 Task: In the Page Aeroplanenewproject.pptxinsert a new slide 'blank'insert the shape ' merge'edit the shape with  end pointsselect the shape, press ctrl and drag the shape to make another copy of the shape, with the color 'yellow'select the both shapes and allign the shapes to centerselect the both shapes and rotate the shapes to left 90
Action: Mouse moved to (42, 107)
Screenshot: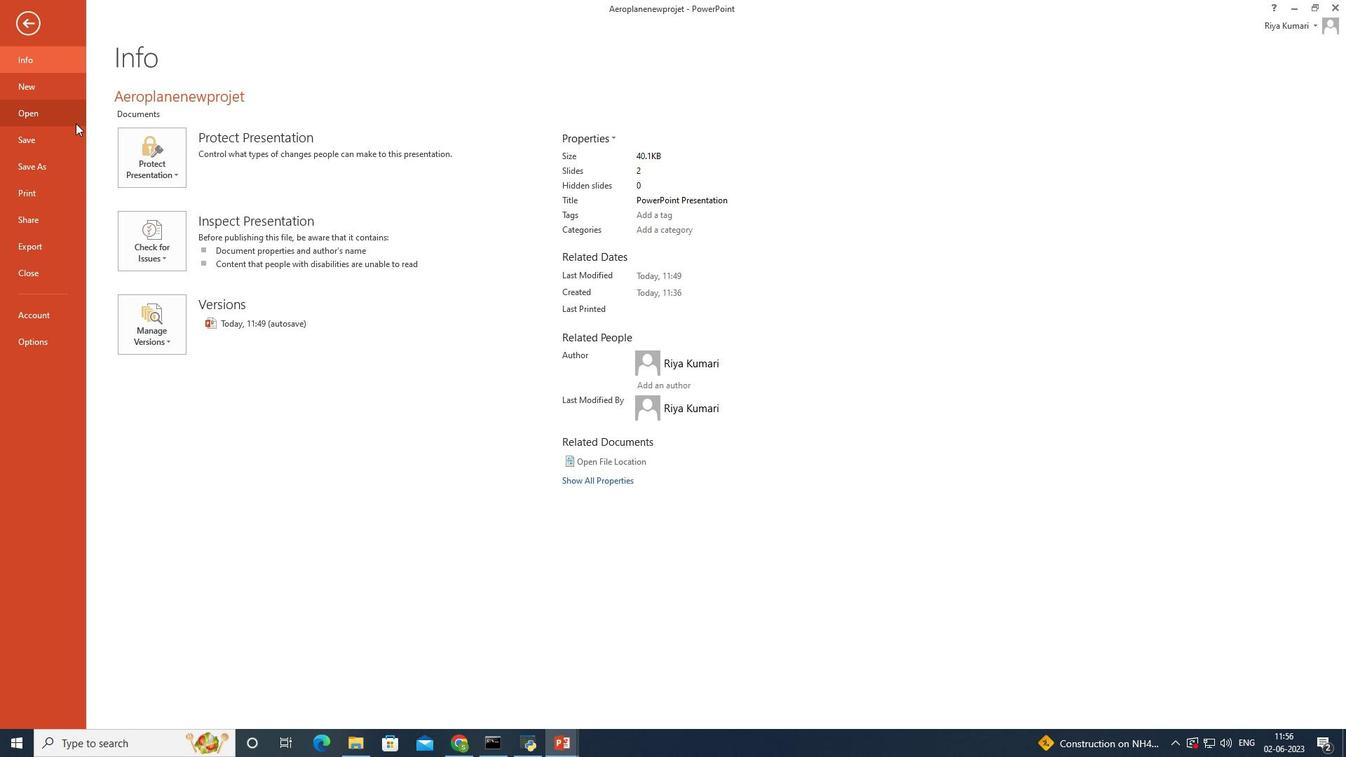 
Action: Mouse pressed left at (42, 107)
Screenshot: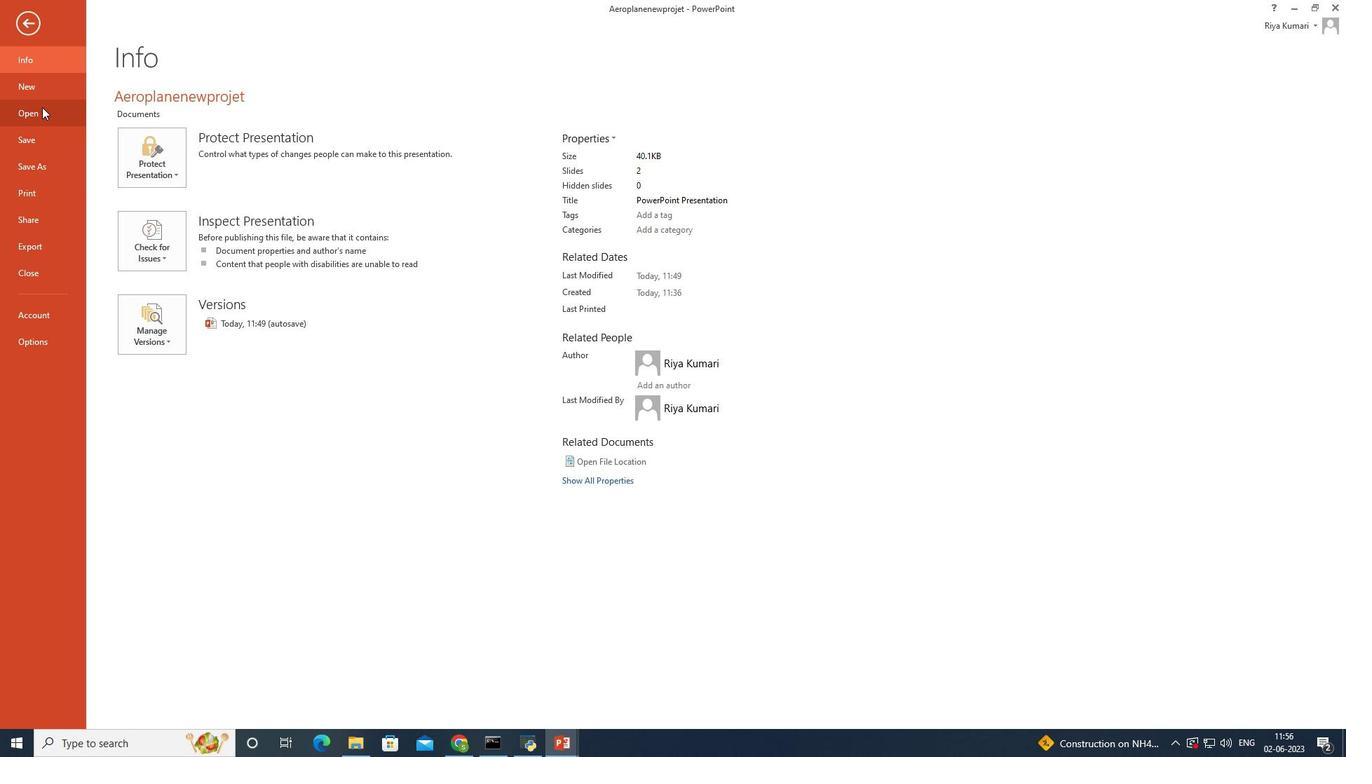 
Action: Mouse moved to (428, 133)
Screenshot: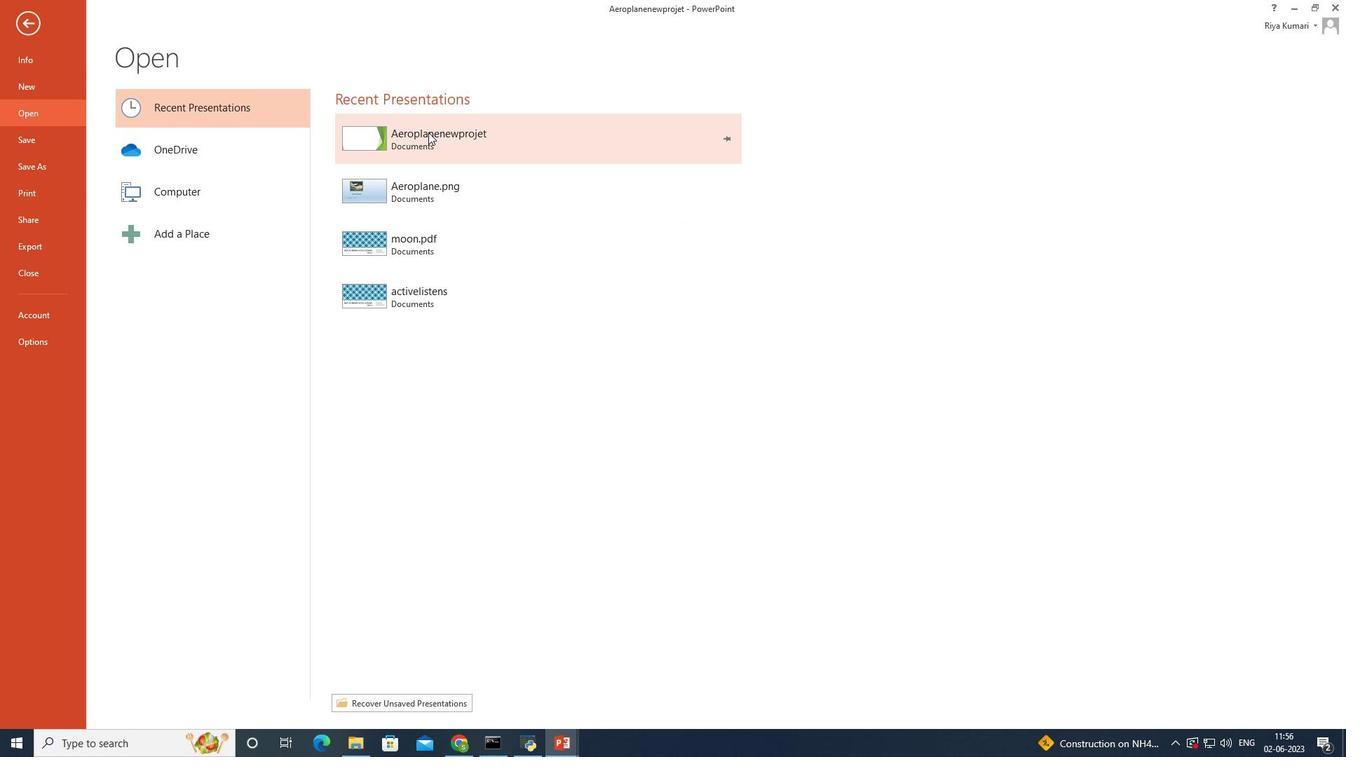 
Action: Mouse pressed left at (428, 133)
Screenshot: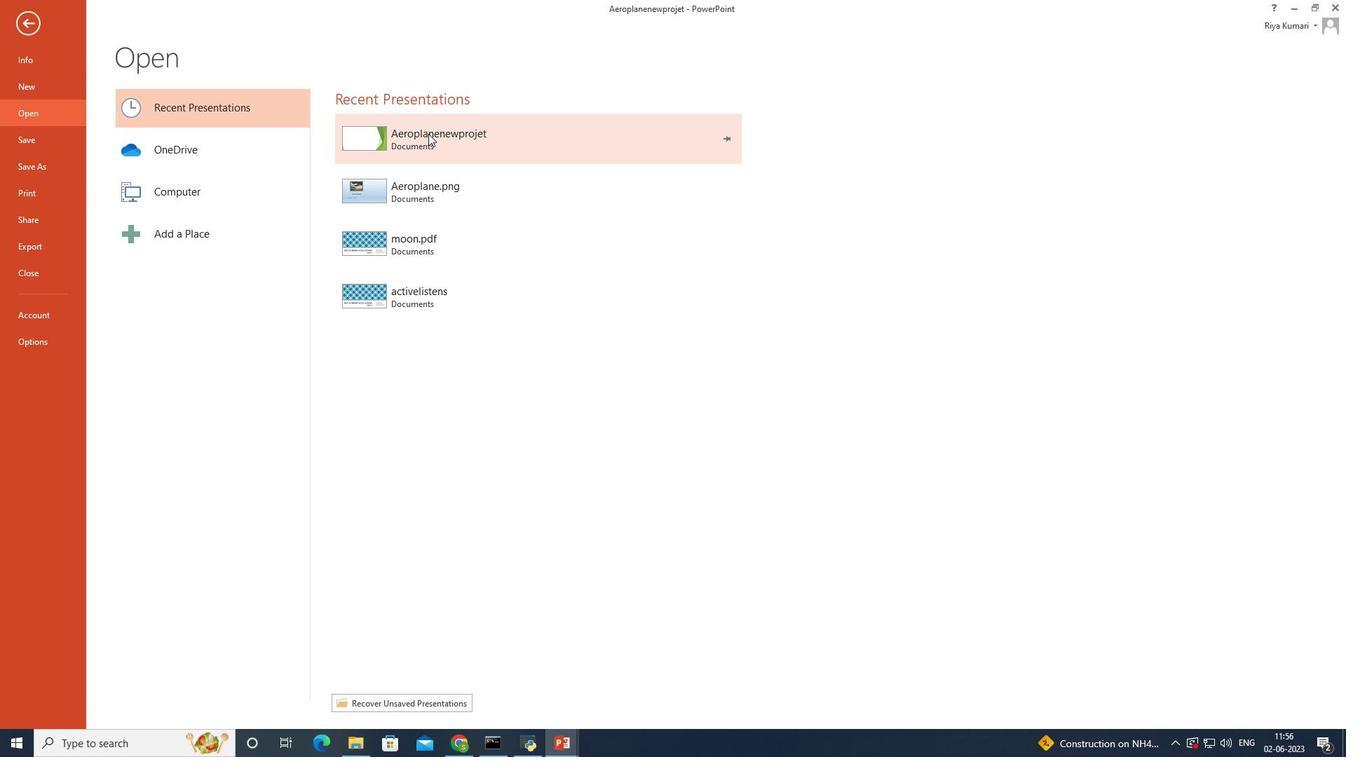 
Action: Mouse moved to (122, 72)
Screenshot: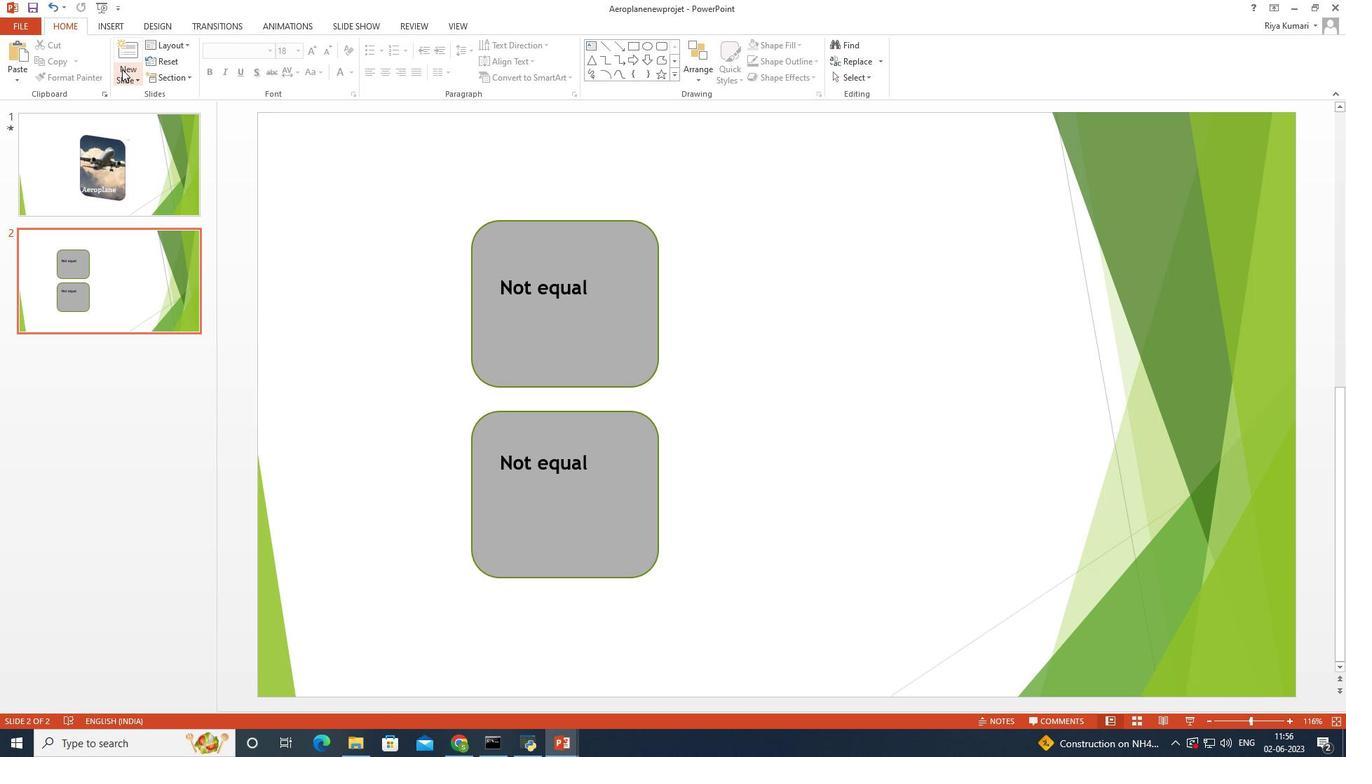 
Action: Mouse pressed left at (122, 72)
Screenshot: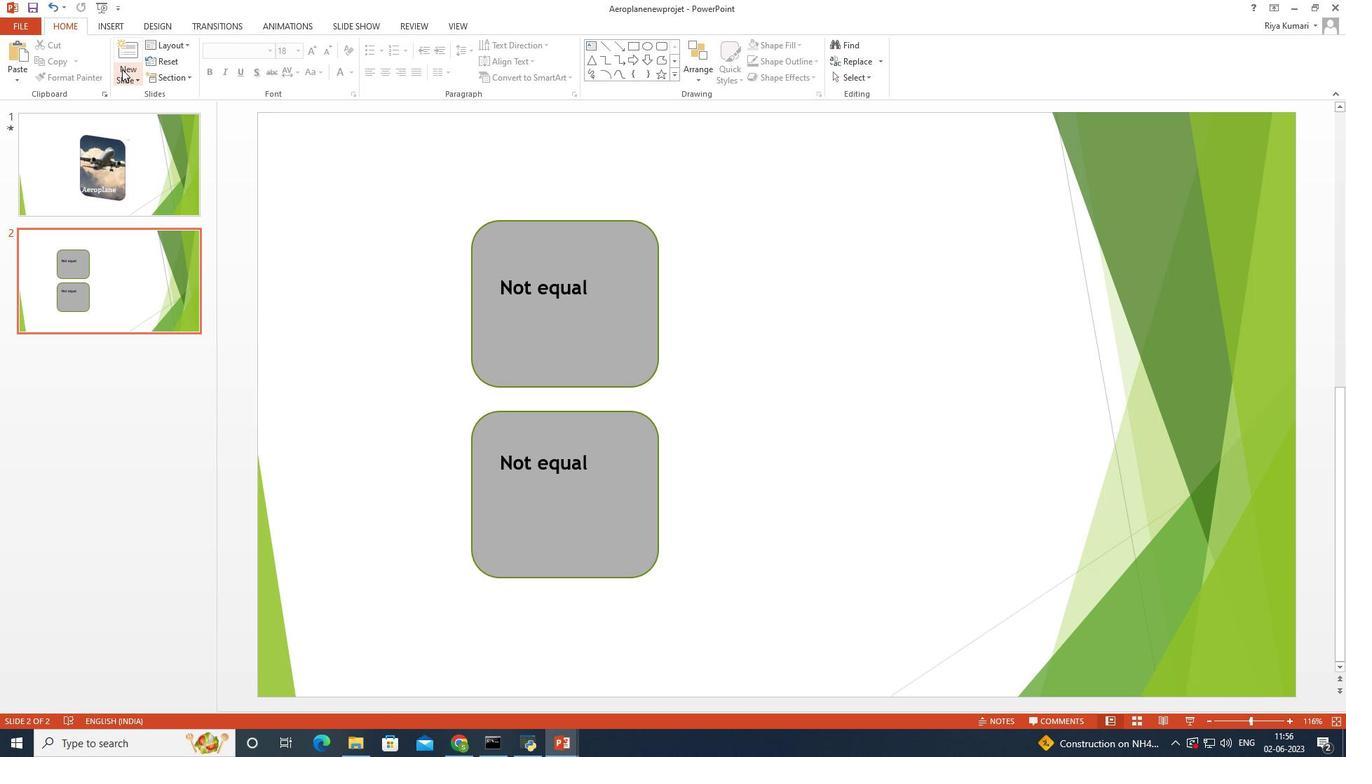 
Action: Mouse moved to (155, 261)
Screenshot: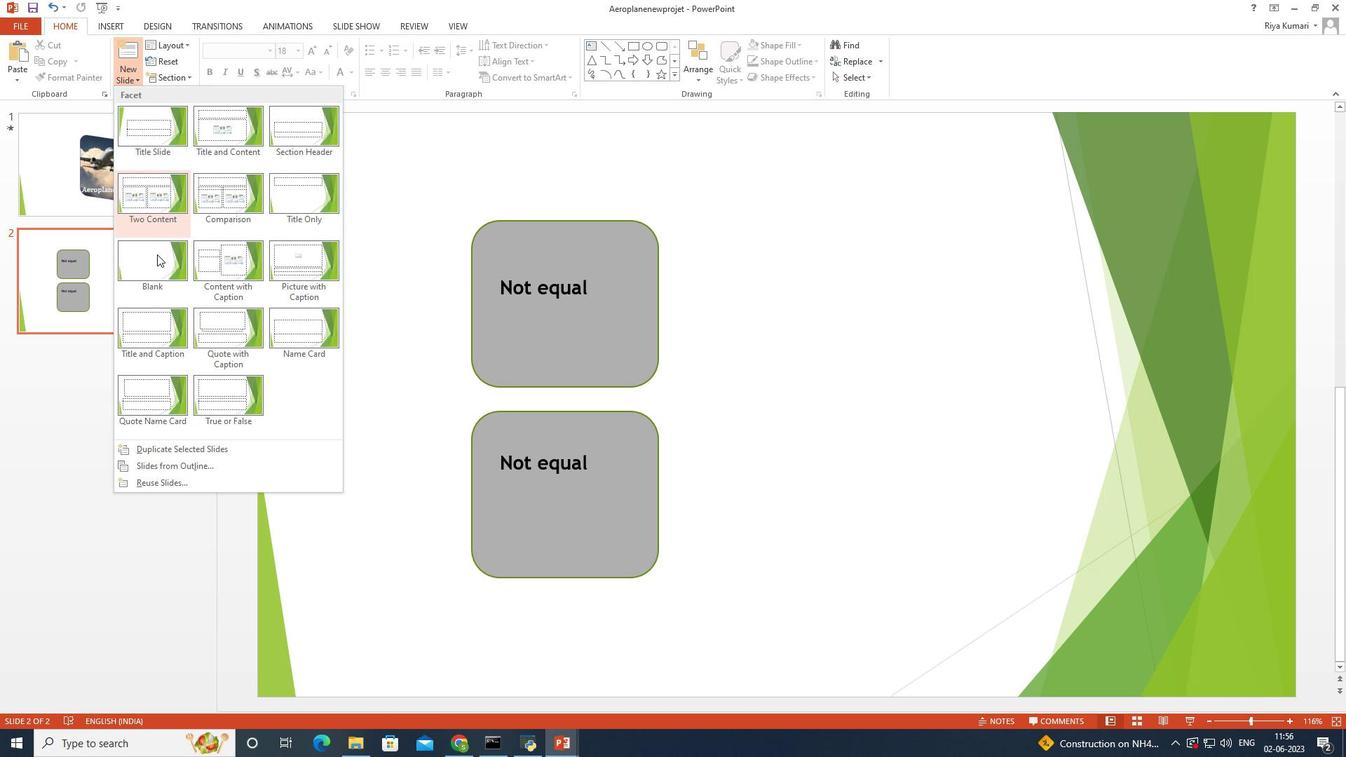 
Action: Mouse pressed left at (155, 261)
Screenshot: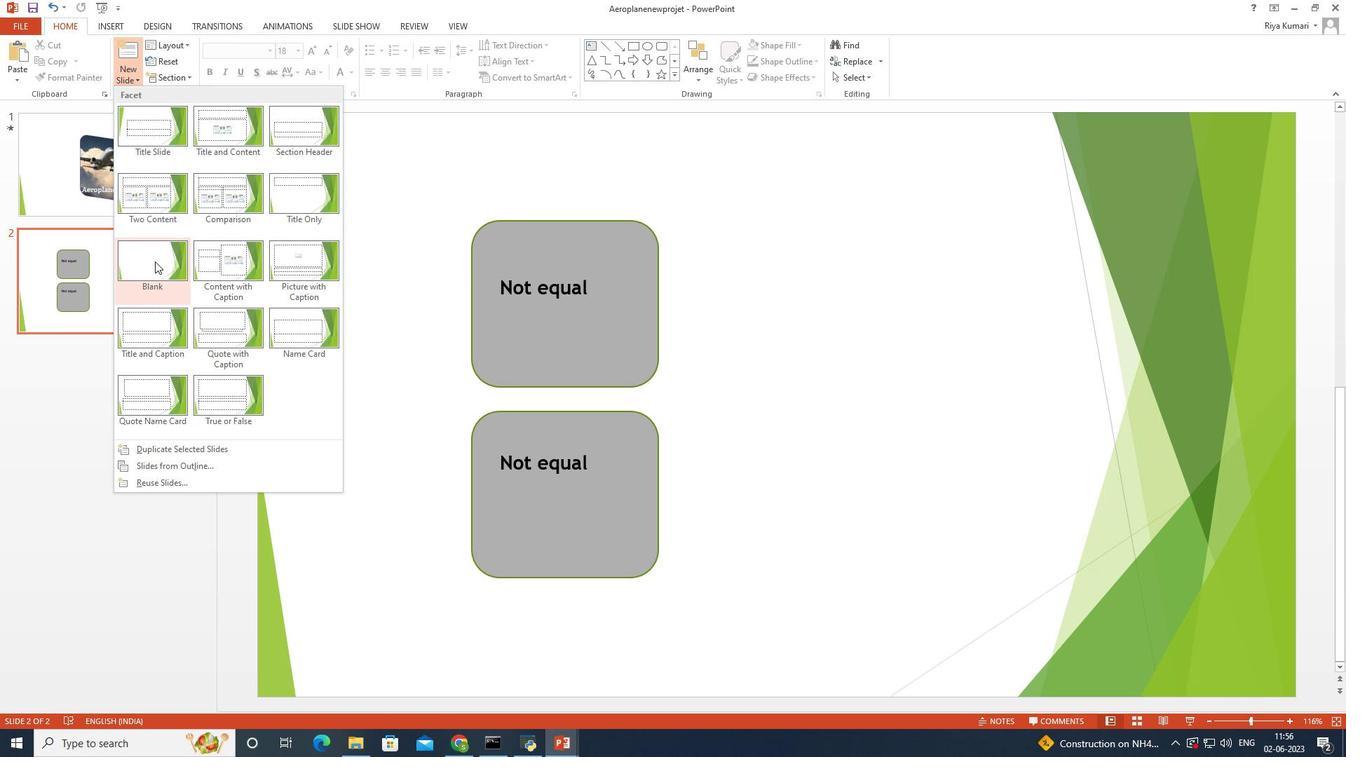 
Action: Mouse moved to (673, 77)
Screenshot: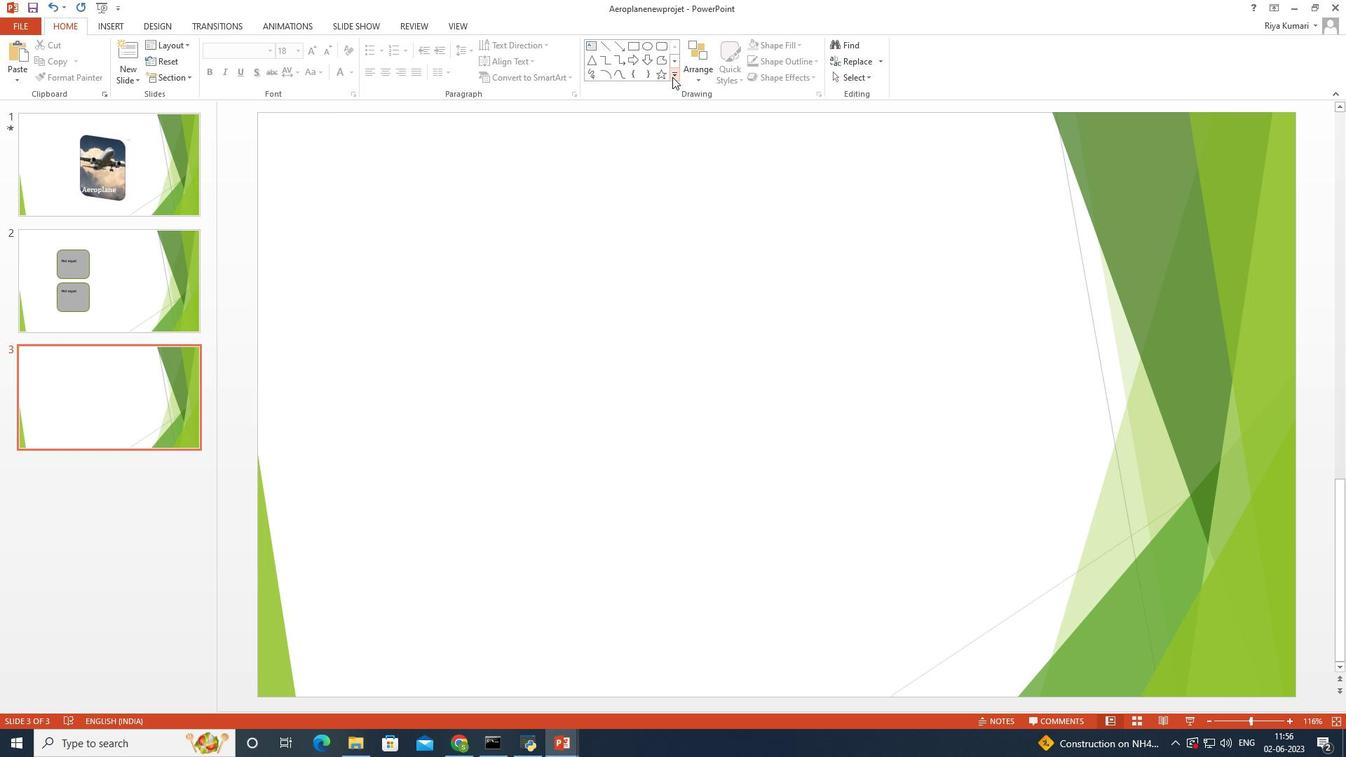 
Action: Mouse pressed left at (673, 77)
Screenshot: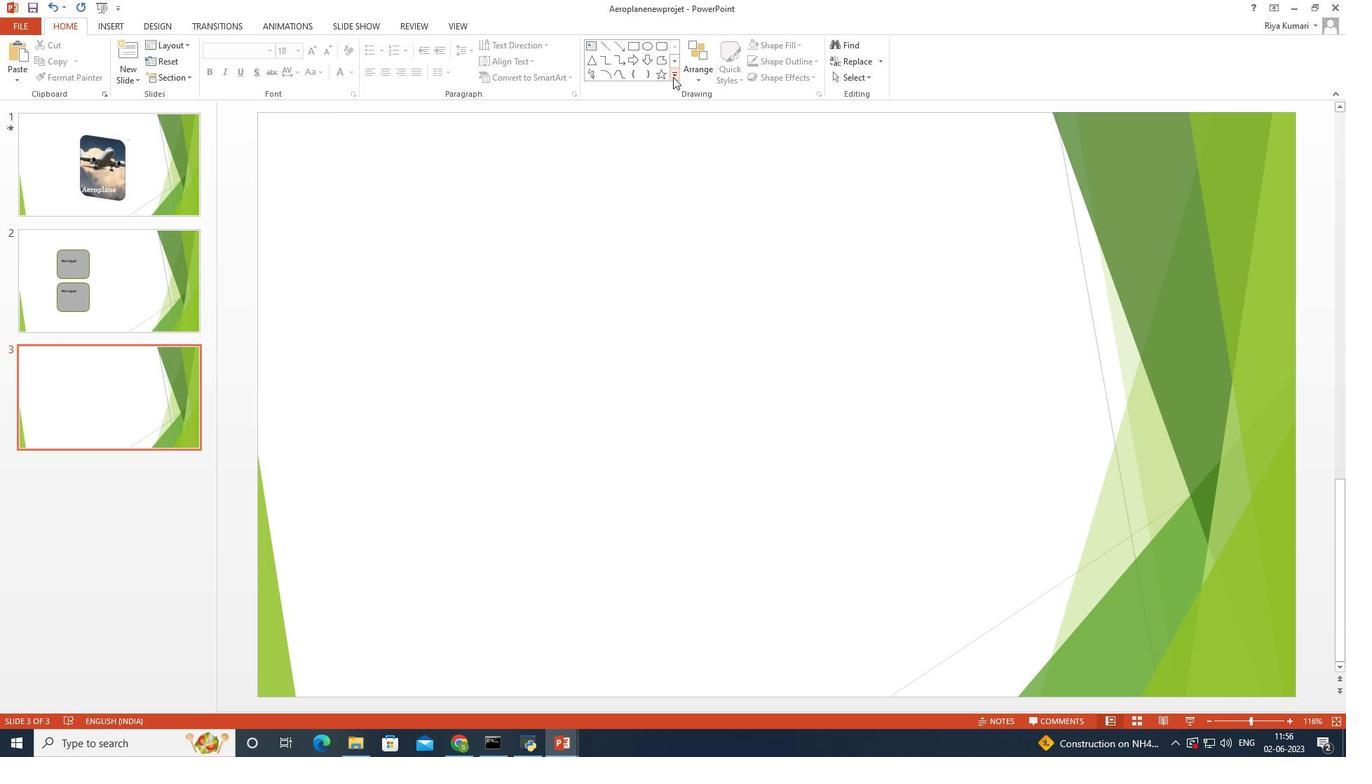 
Action: Mouse moved to (590, 196)
Screenshot: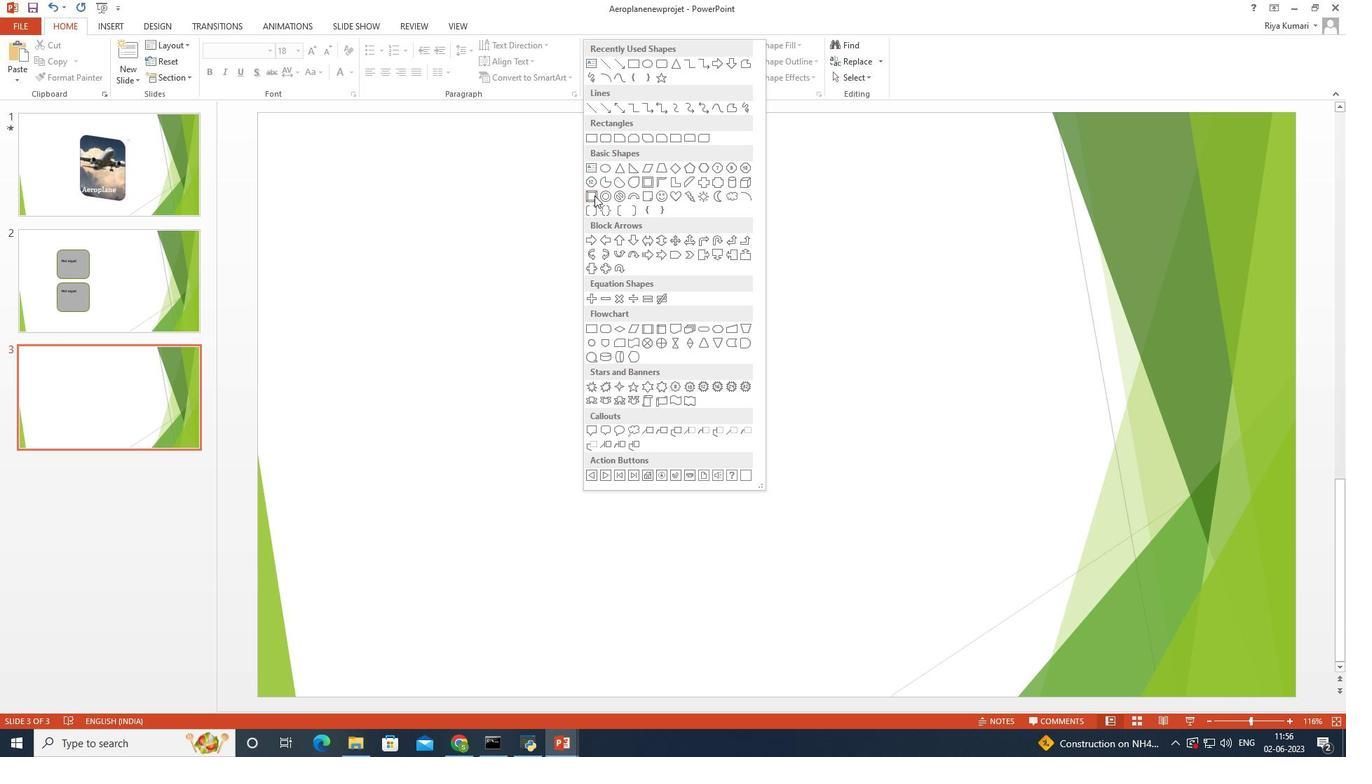 
Action: Mouse pressed left at (590, 196)
Screenshot: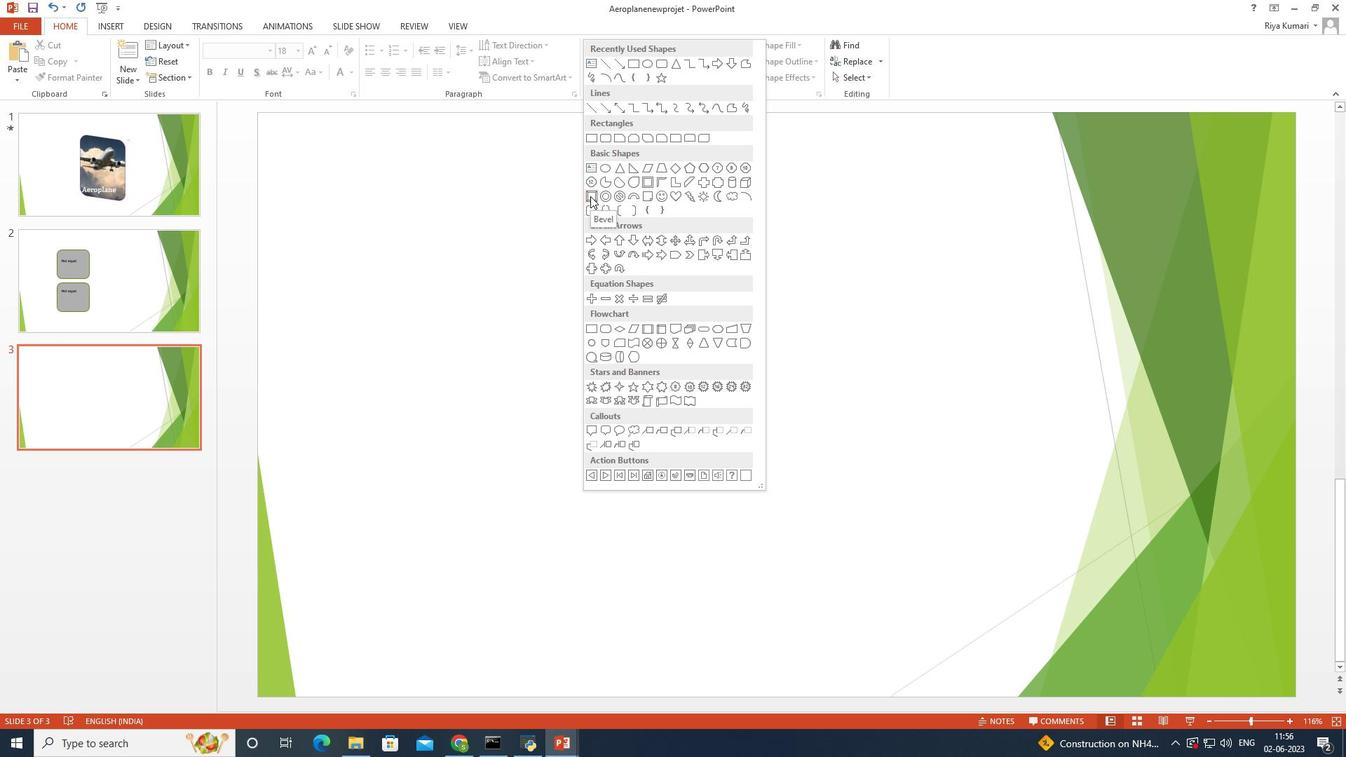 
Action: Mouse moved to (506, 199)
Screenshot: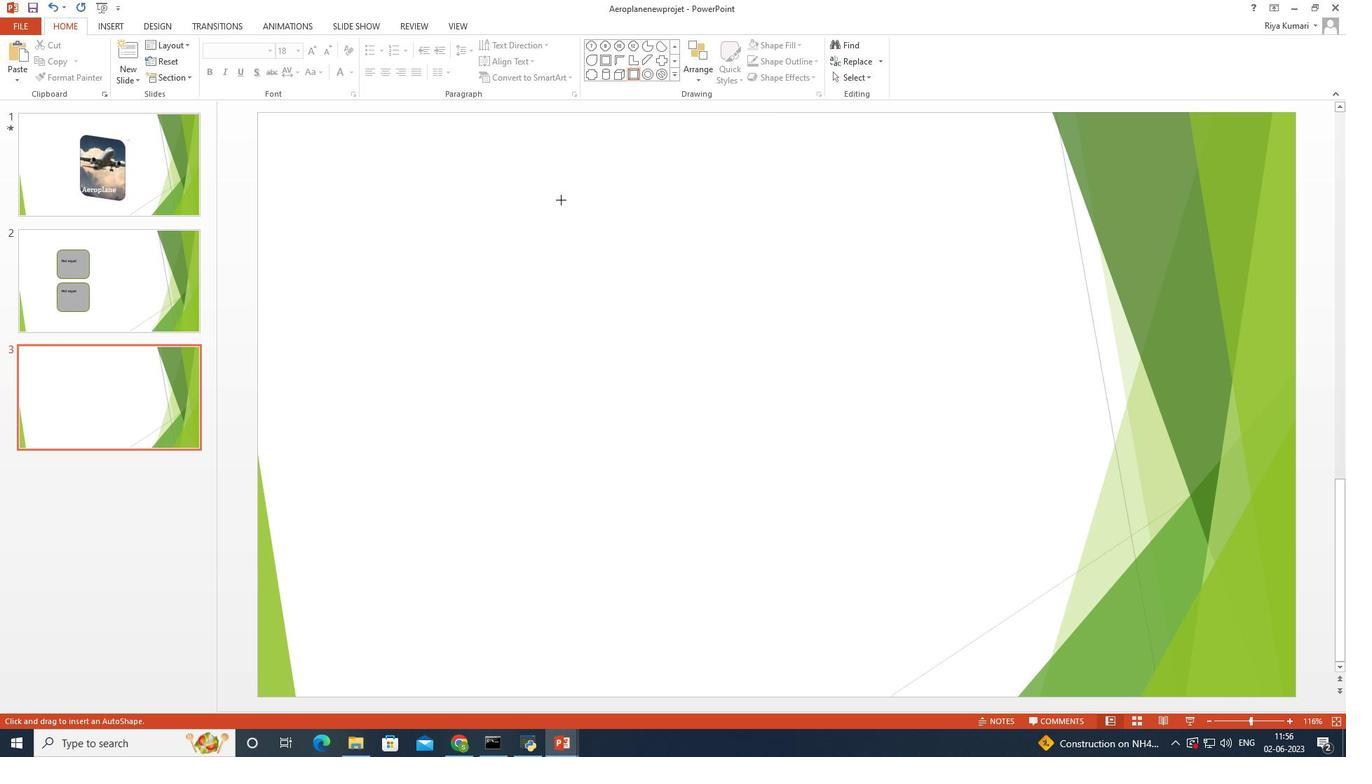 
Action: Mouse pressed left at (506, 199)
Screenshot: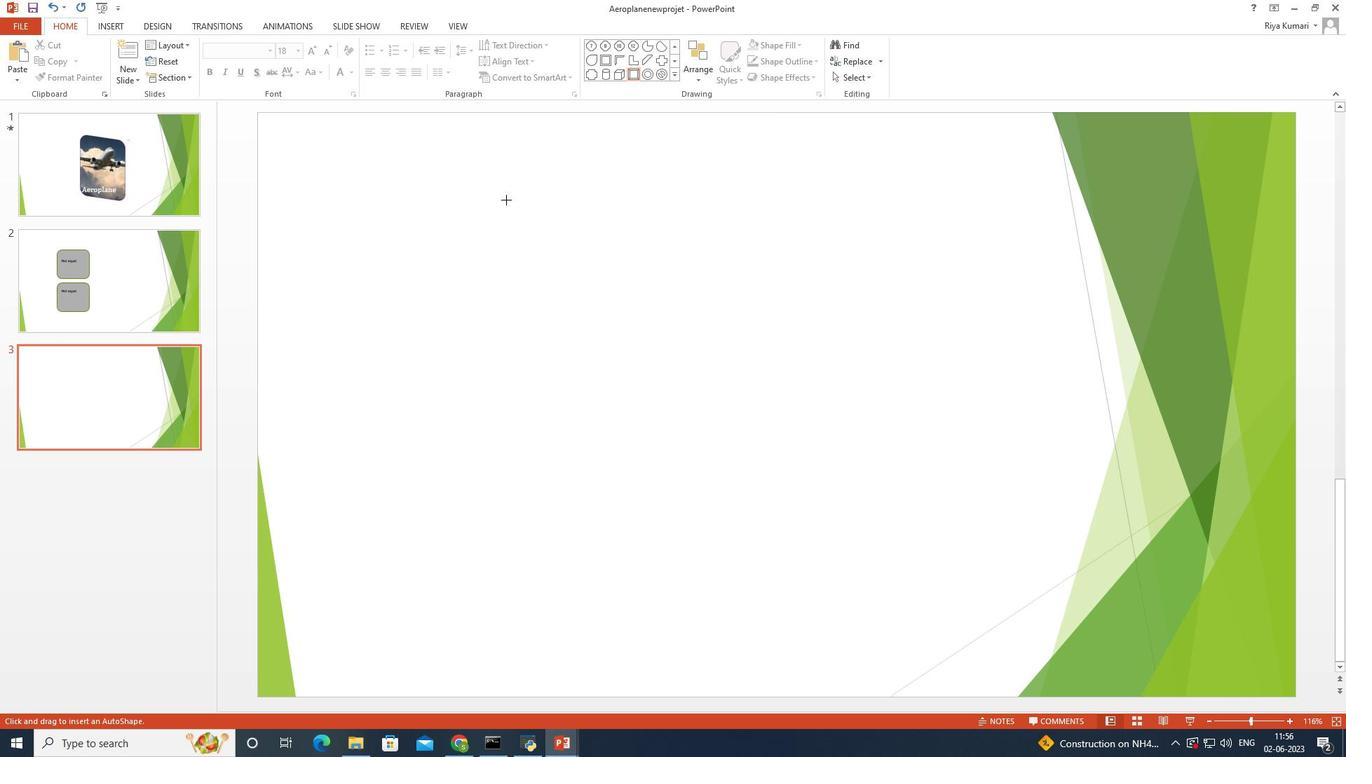 
Action: Mouse moved to (696, 379)
Screenshot: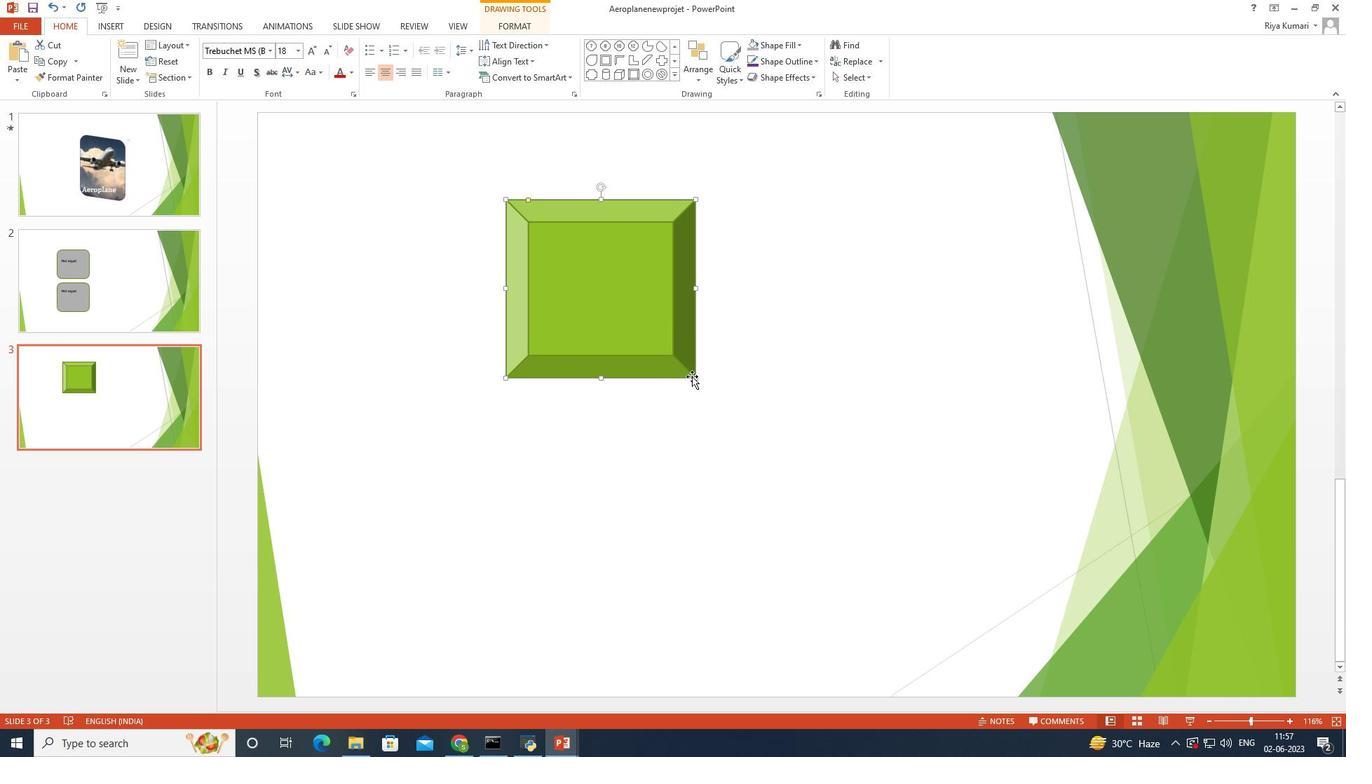 
Action: Mouse pressed left at (696, 379)
Screenshot: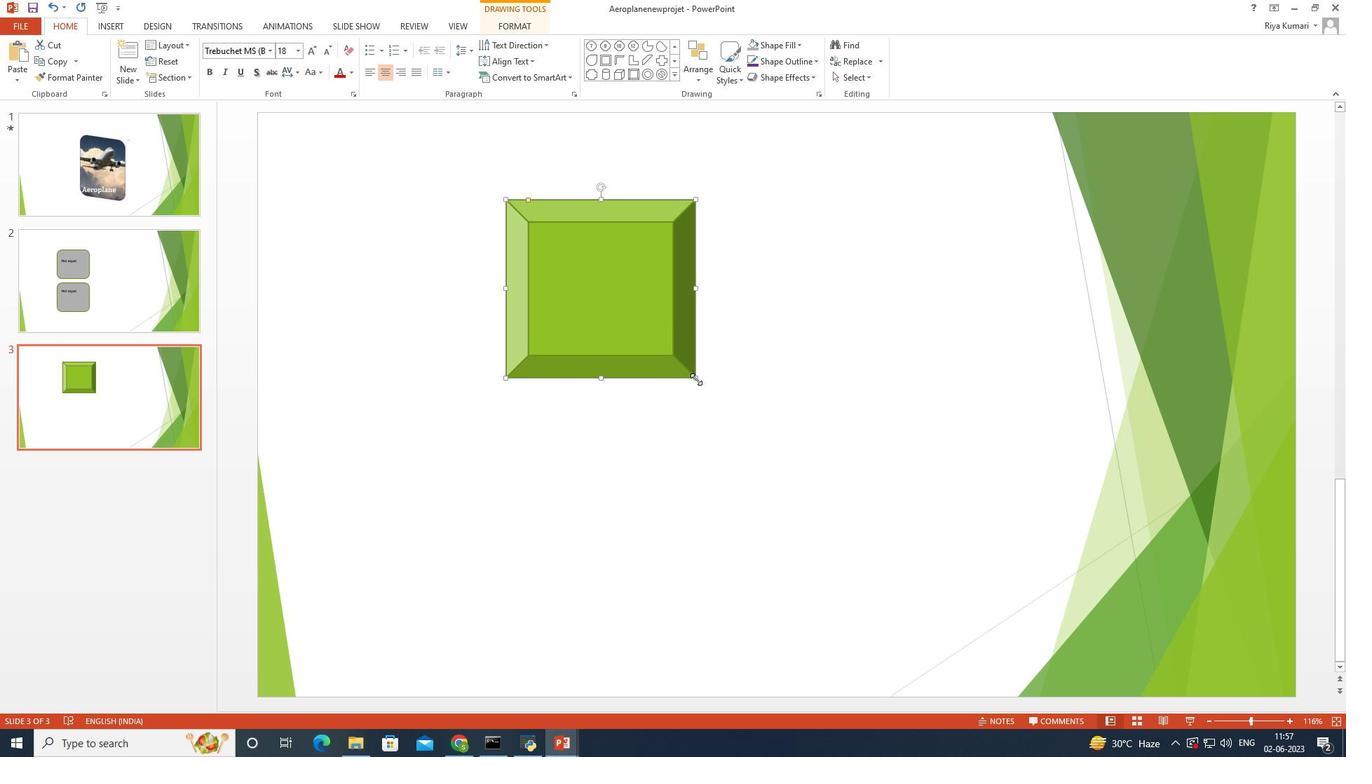 
Action: Mouse moved to (576, 303)
Screenshot: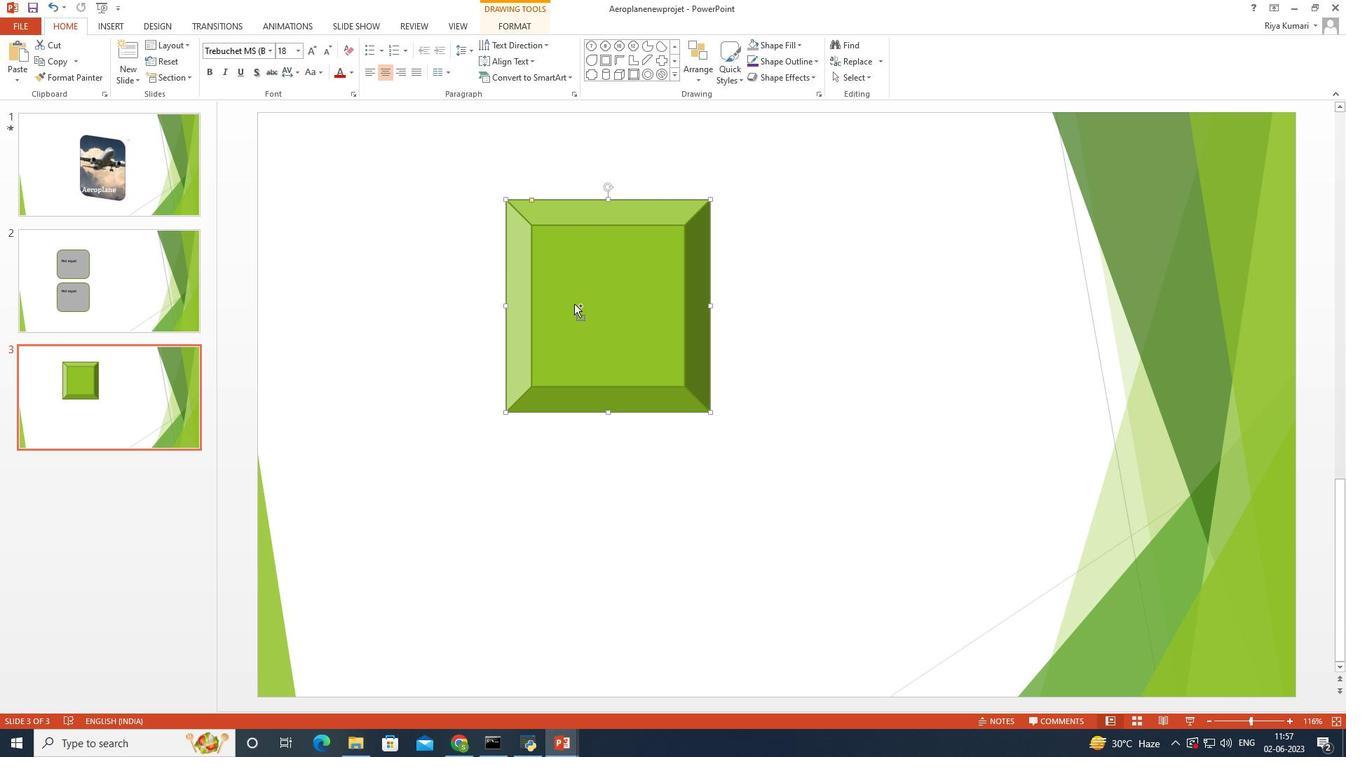 
Action: Mouse pressed left at (576, 303)
Screenshot: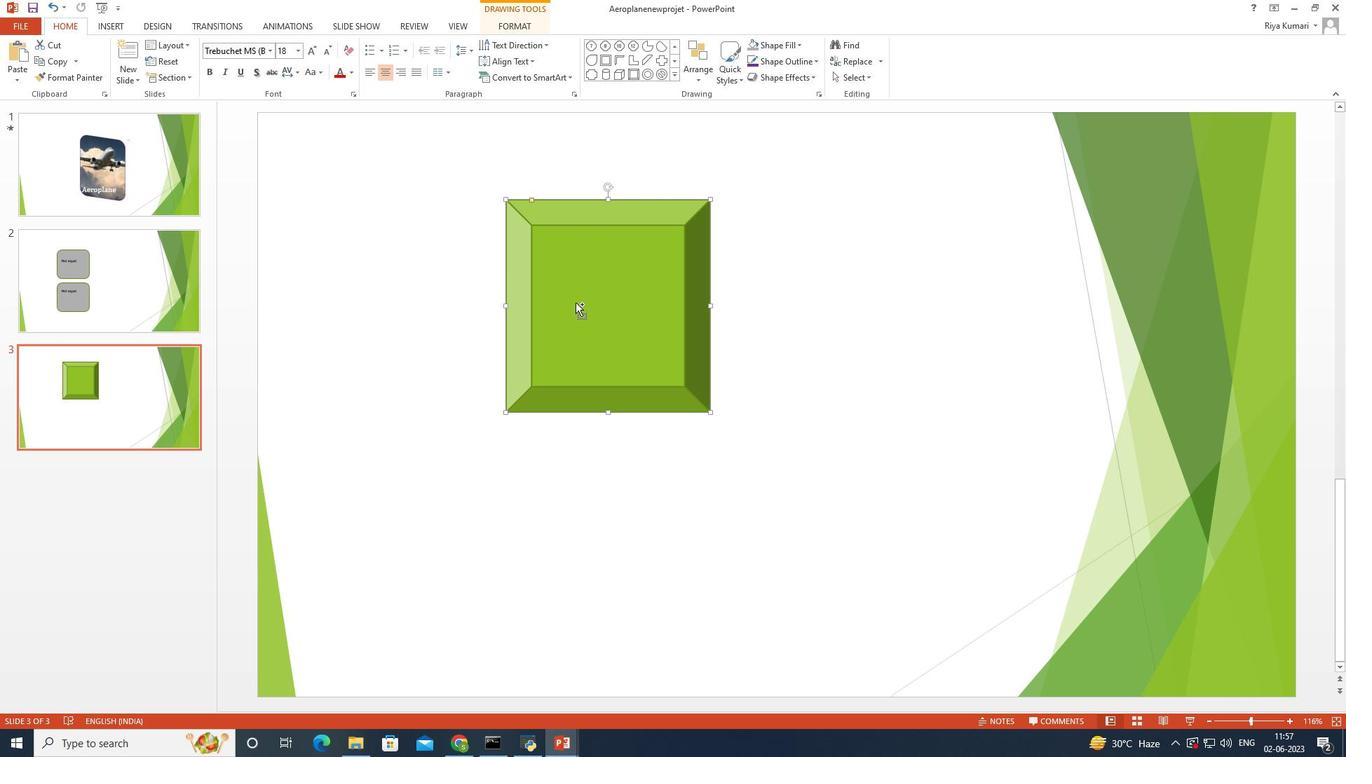 
Action: Mouse moved to (601, 294)
Screenshot: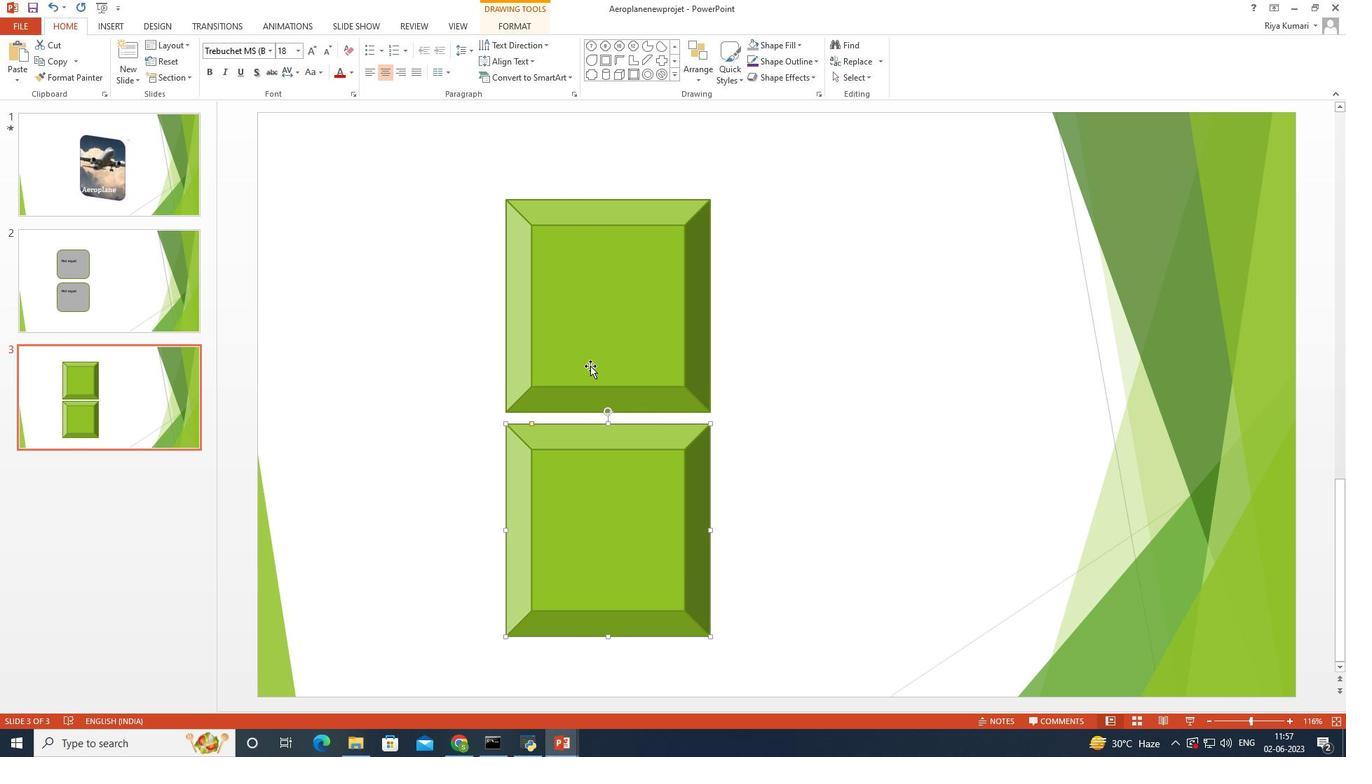 
Action: Mouse pressed right at (601, 294)
Screenshot: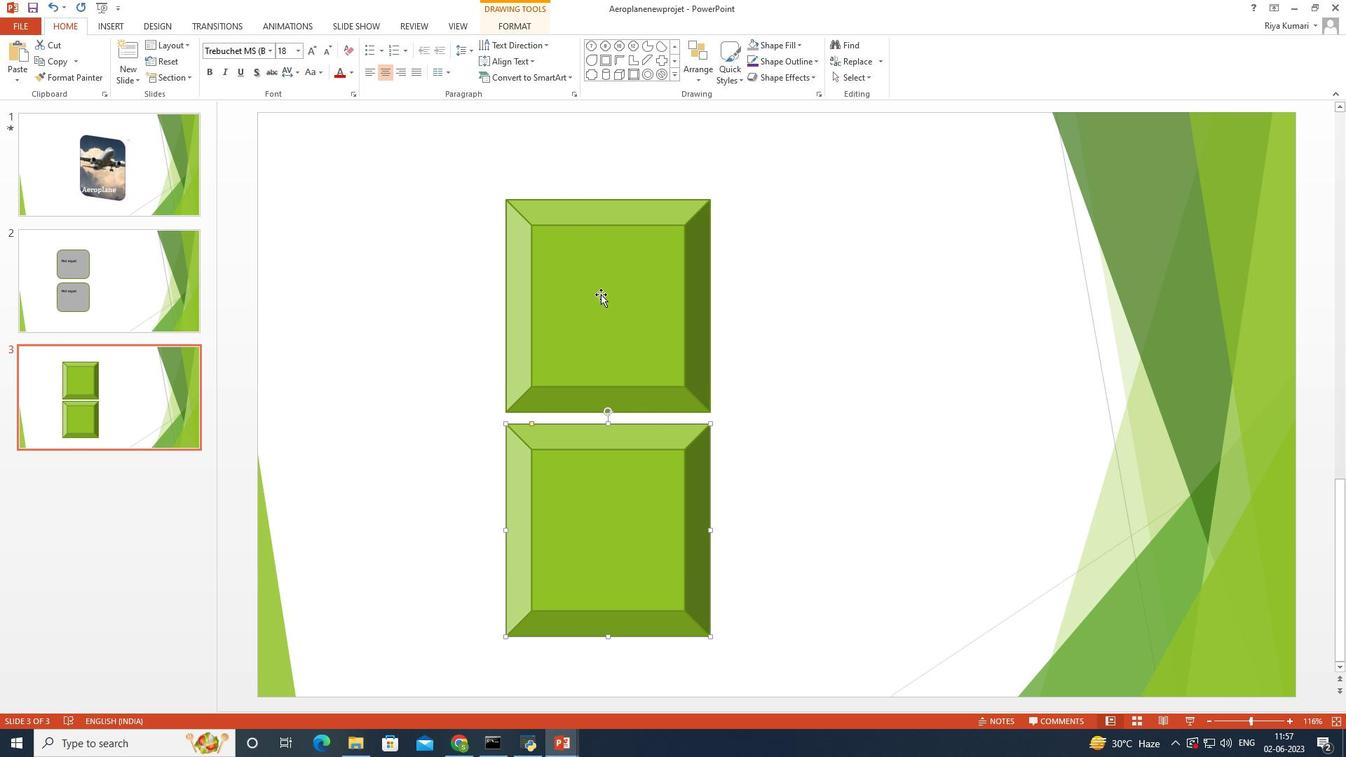
Action: Mouse moved to (655, 252)
Screenshot: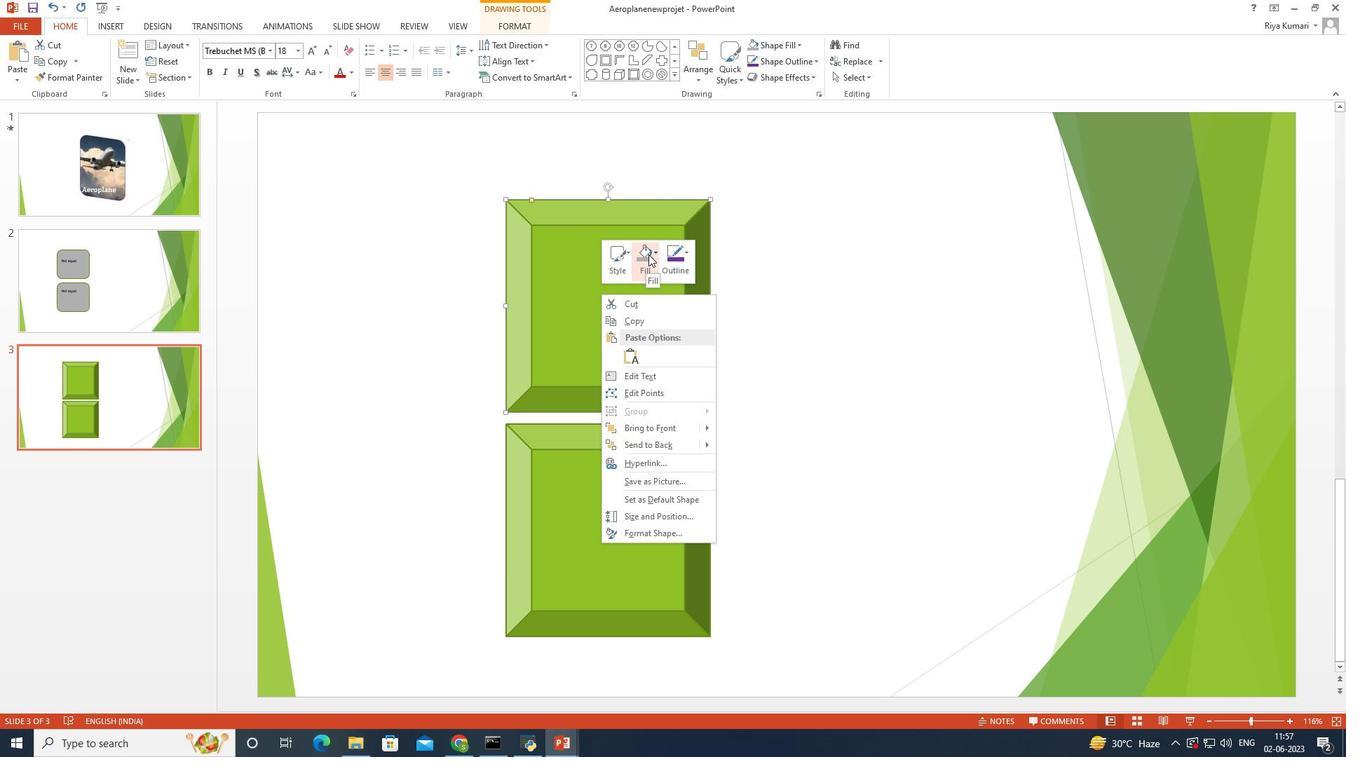 
Action: Mouse pressed left at (655, 252)
Screenshot: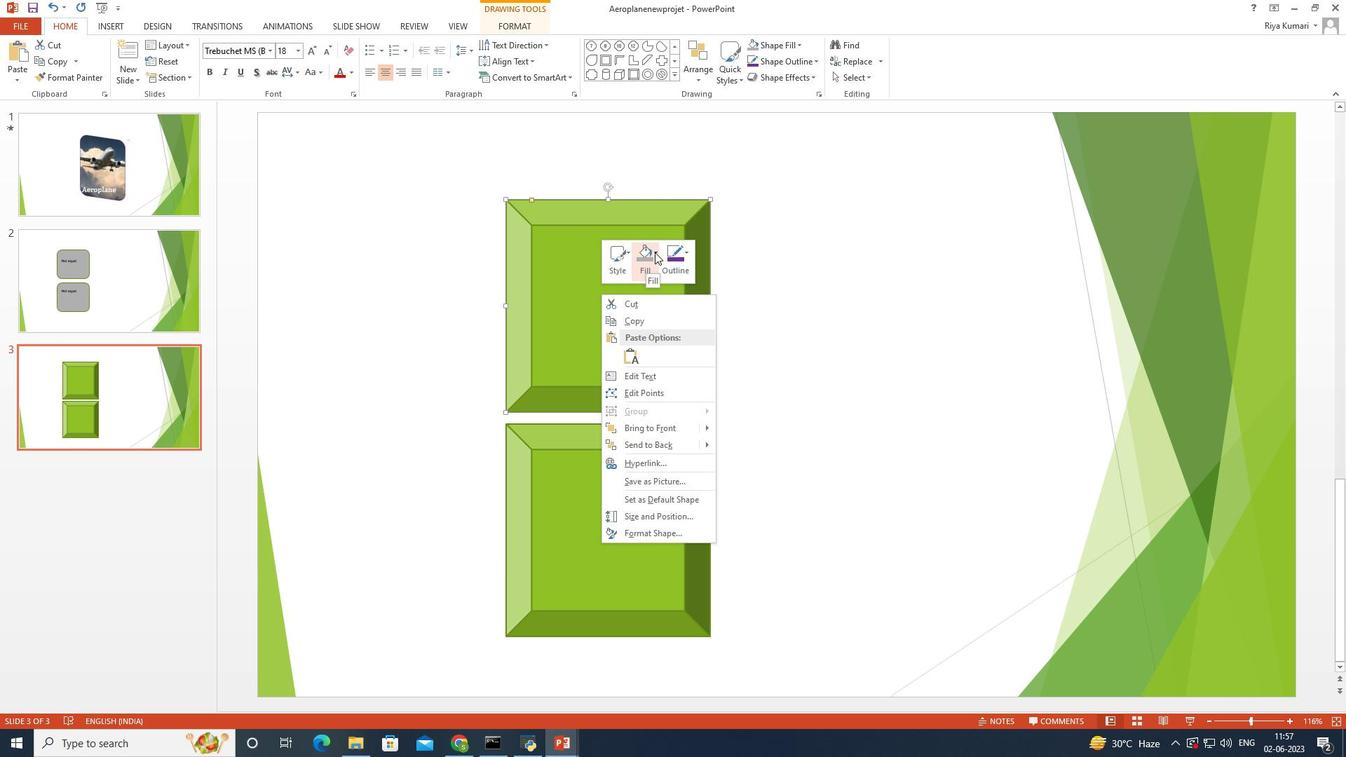 
Action: Mouse moved to (662, 384)
Screenshot: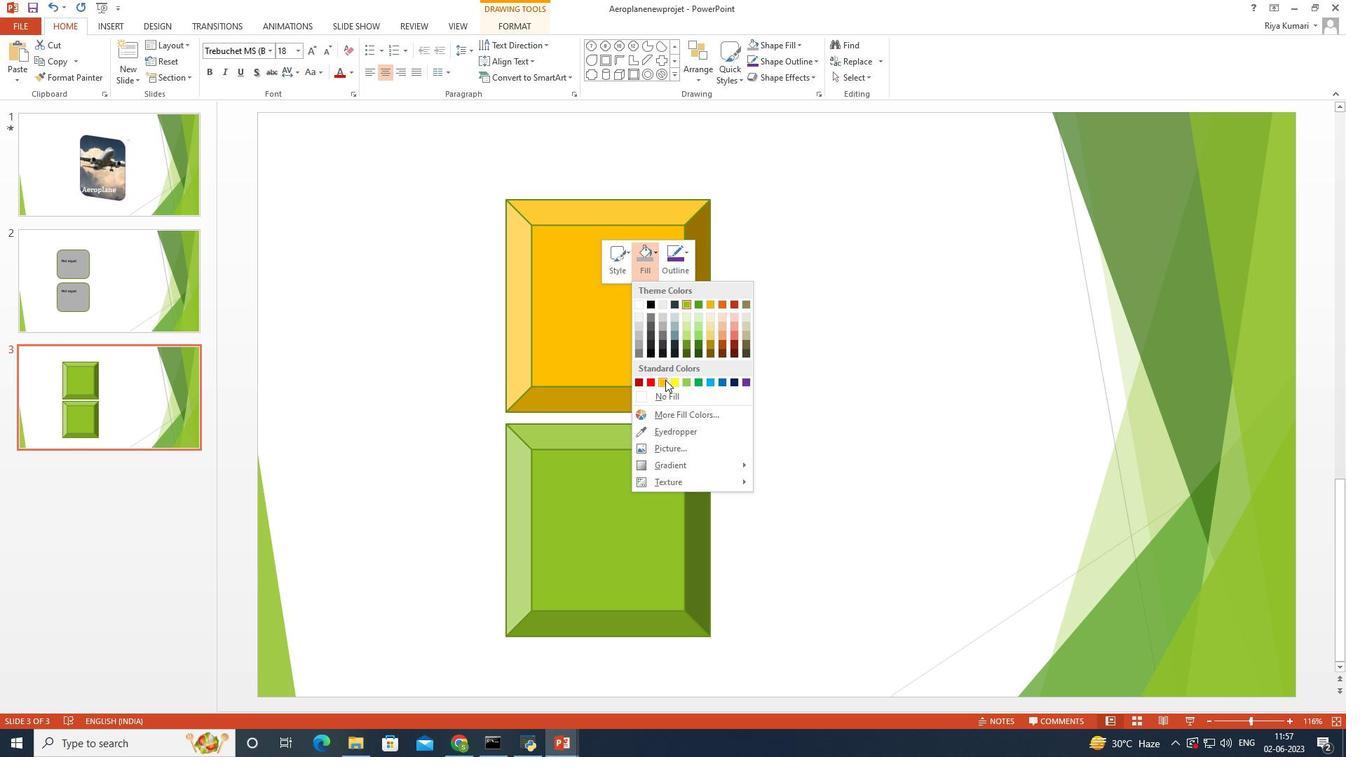 
Action: Mouse pressed left at (662, 384)
Screenshot: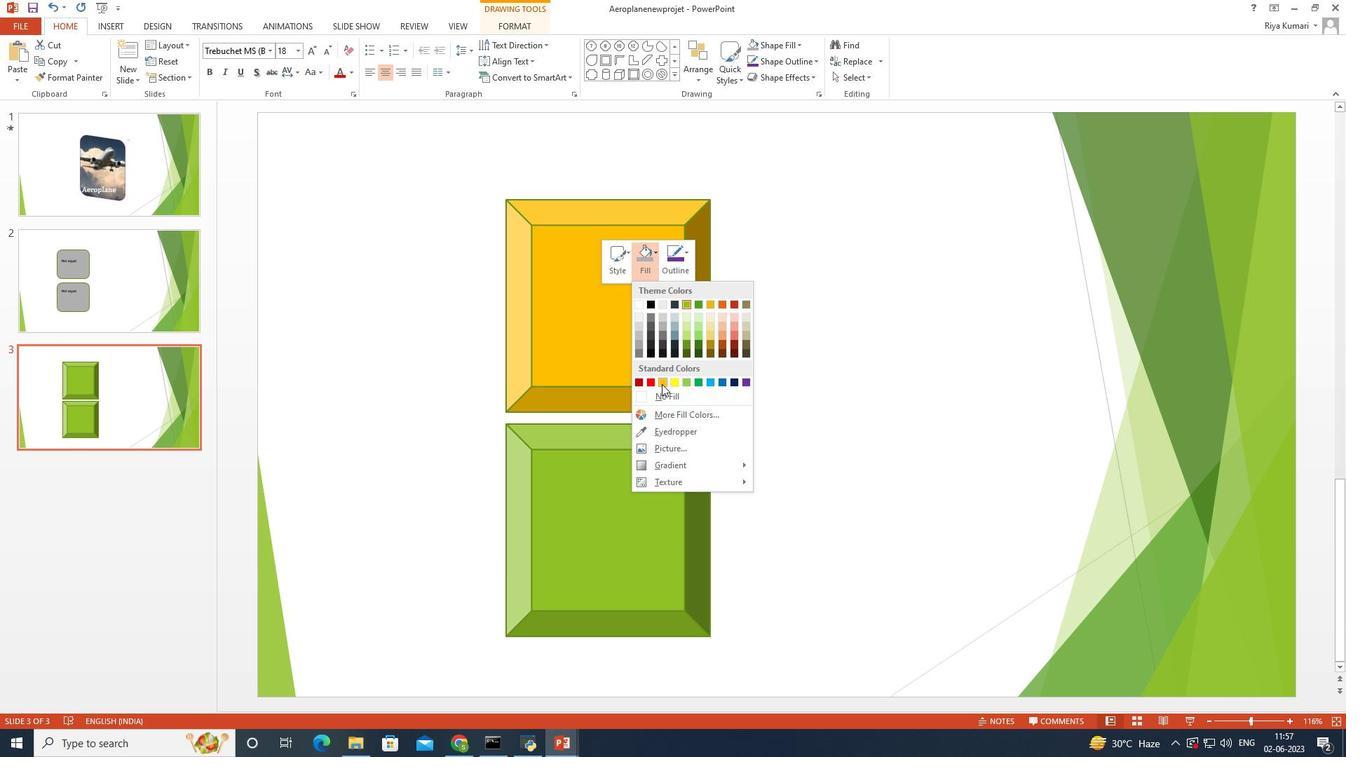 
Action: Mouse moved to (573, 477)
Screenshot: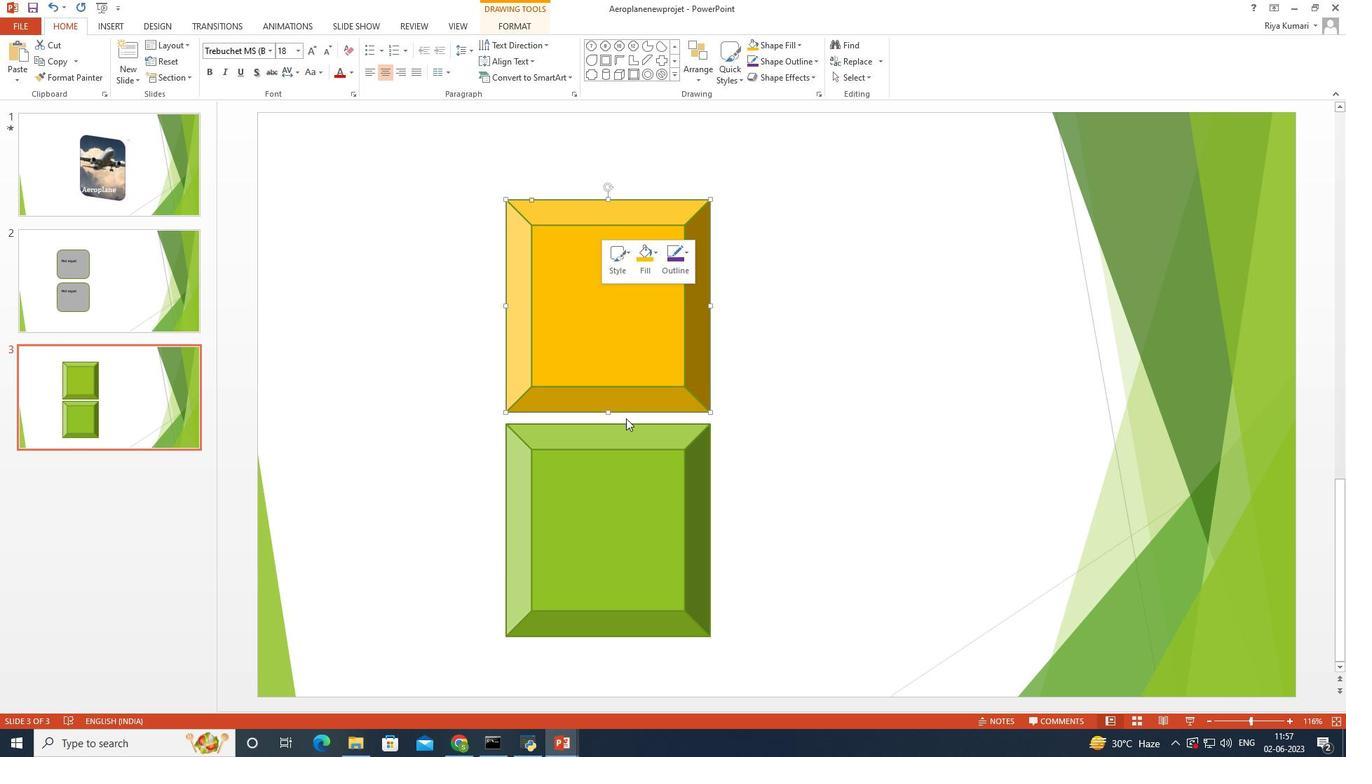 
Action: Mouse pressed right at (573, 477)
Screenshot: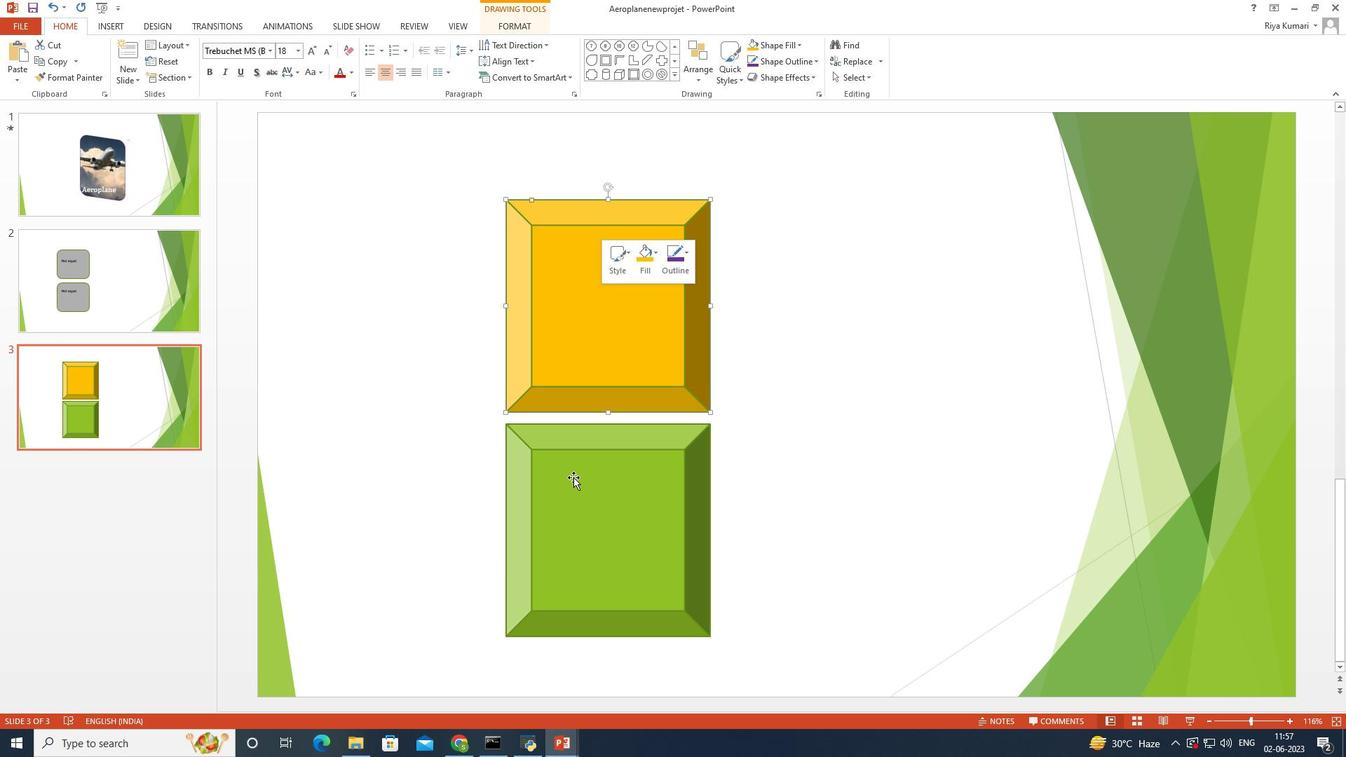 
Action: Mouse moved to (615, 439)
Screenshot: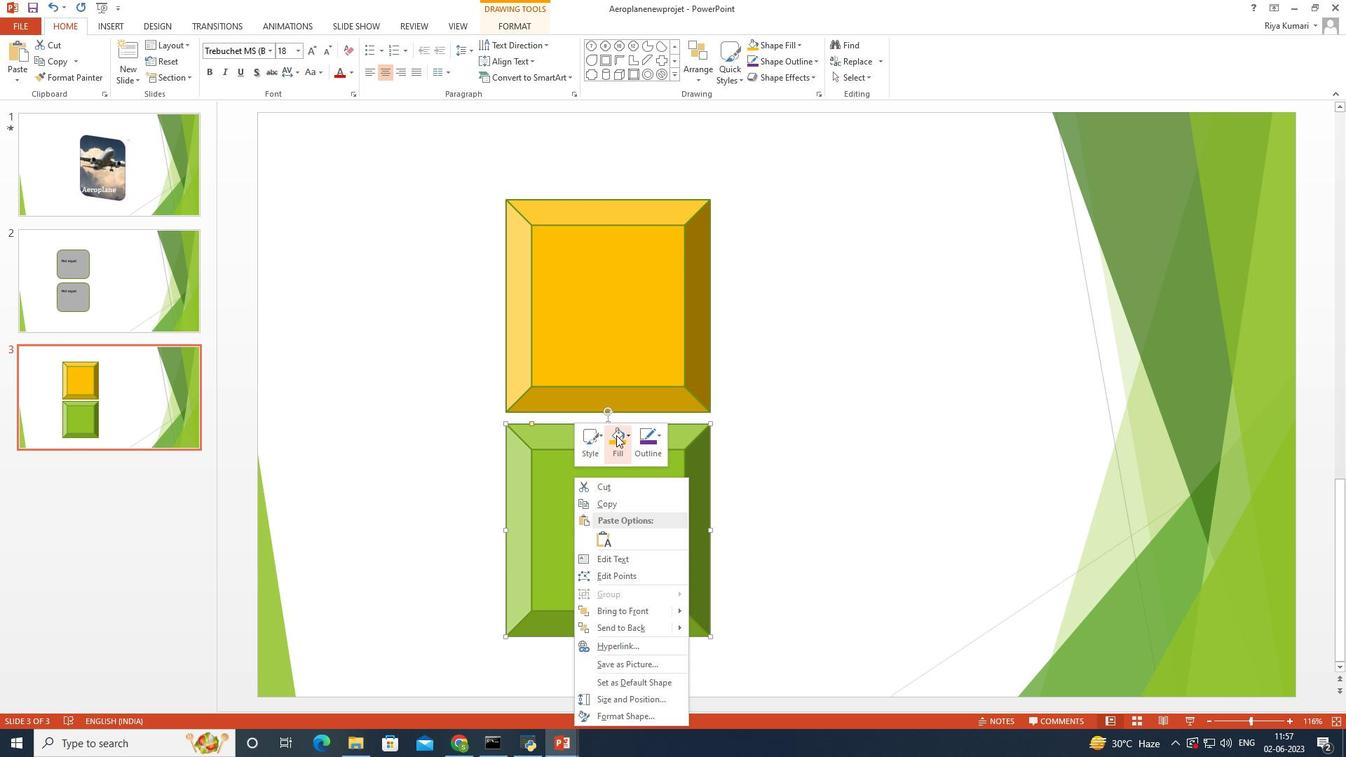 
Action: Mouse pressed left at (615, 439)
Screenshot: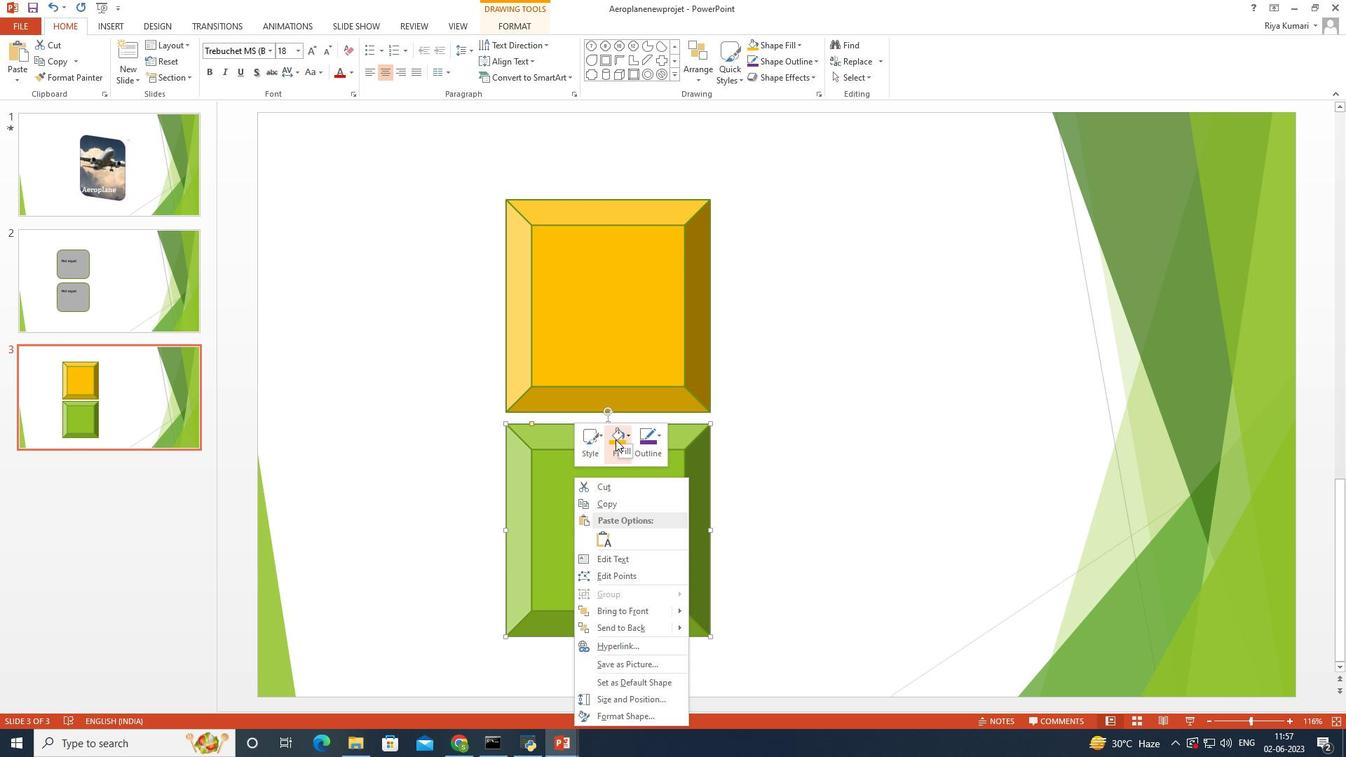 
Action: Mouse moved to (636, 567)
Screenshot: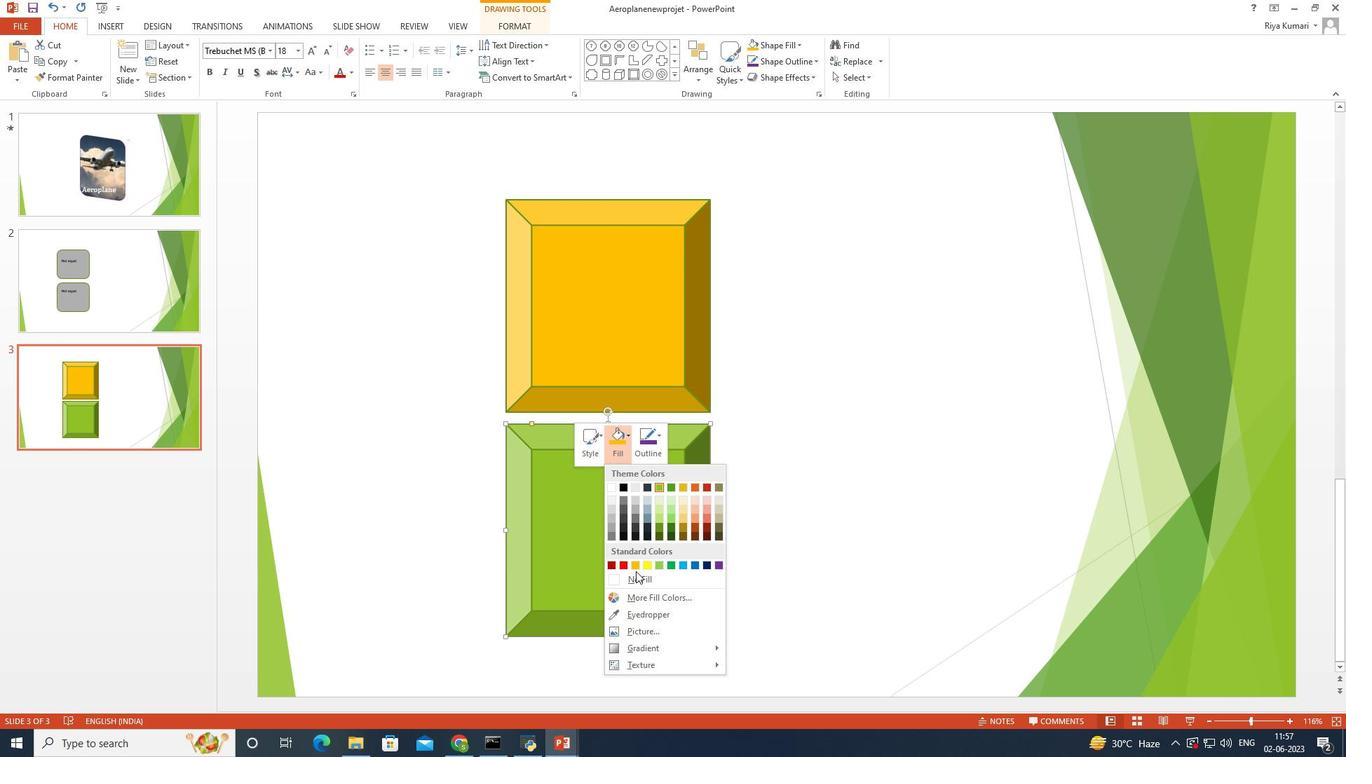 
Action: Mouse pressed left at (636, 567)
Screenshot: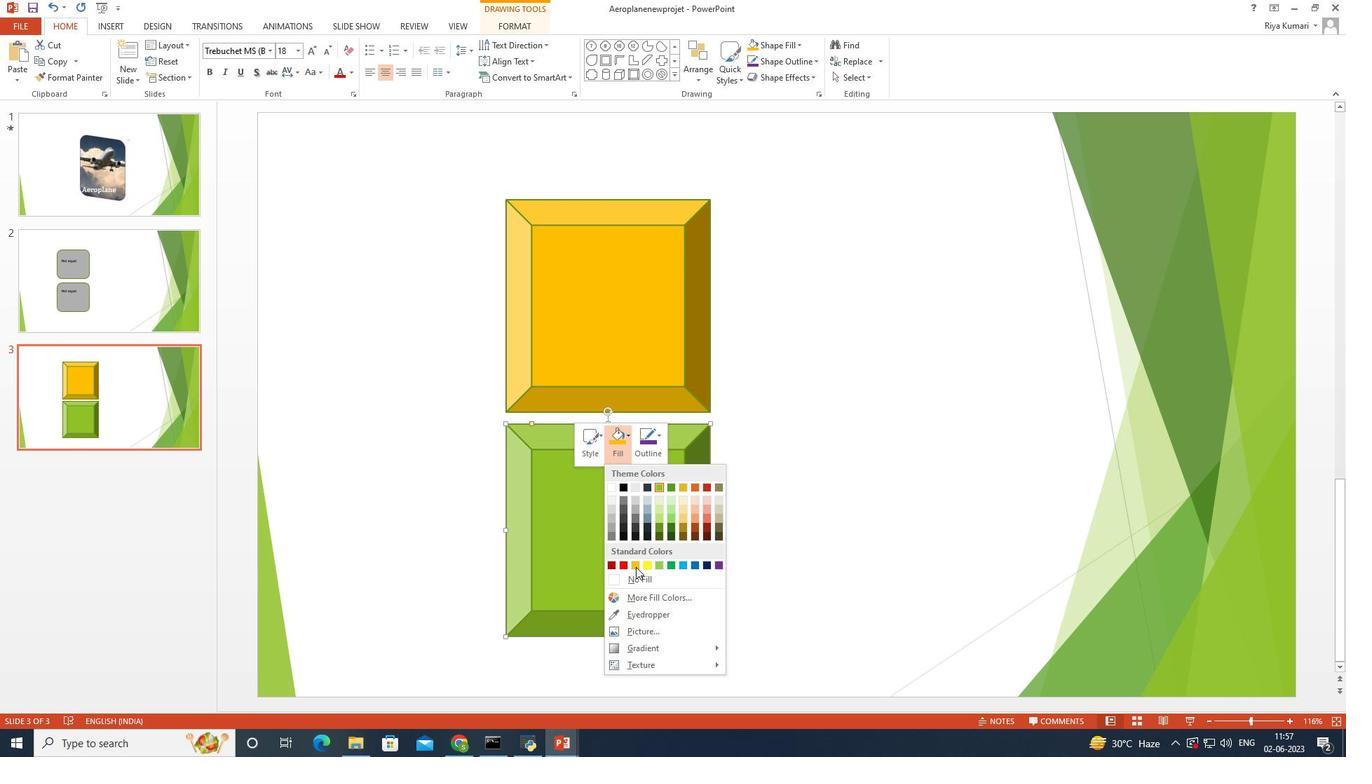 
Action: Mouse moved to (636, 568)
Screenshot: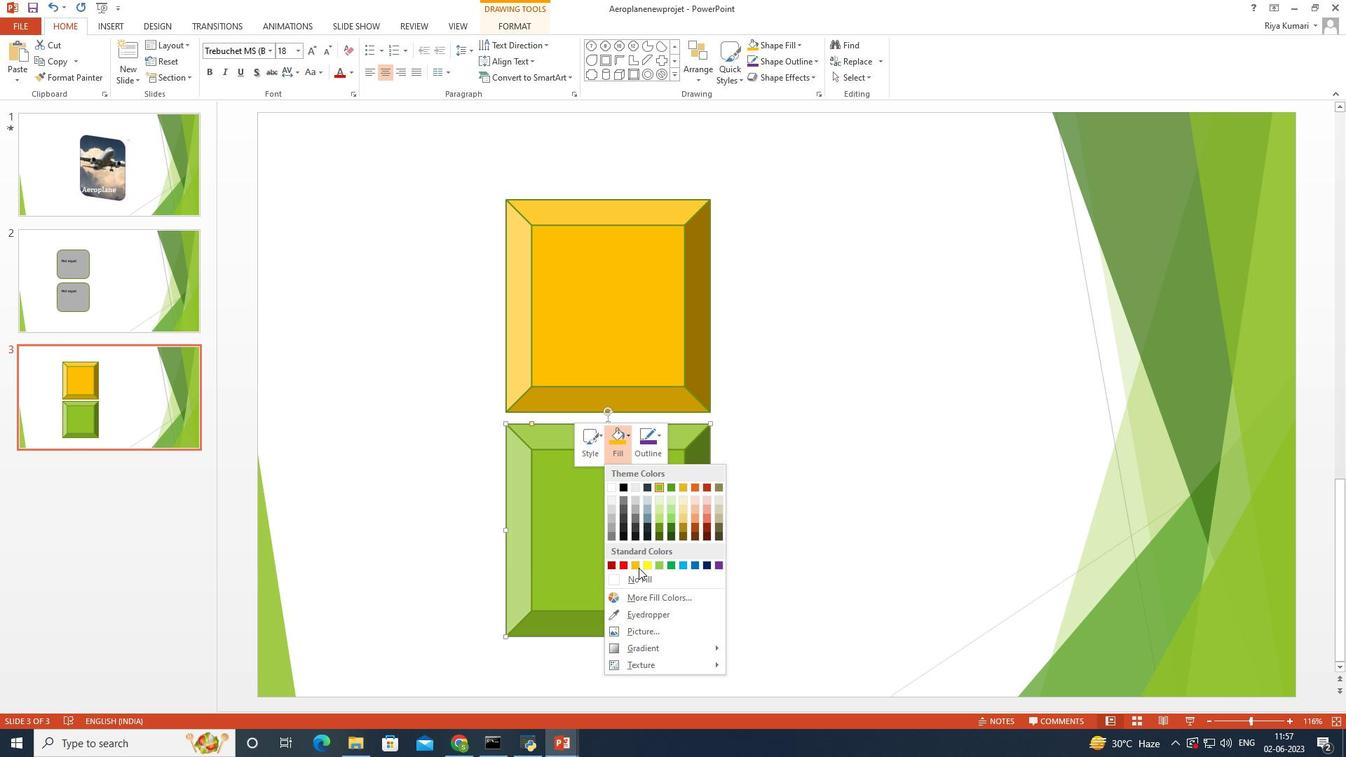 
Action: Mouse pressed left at (636, 568)
Screenshot: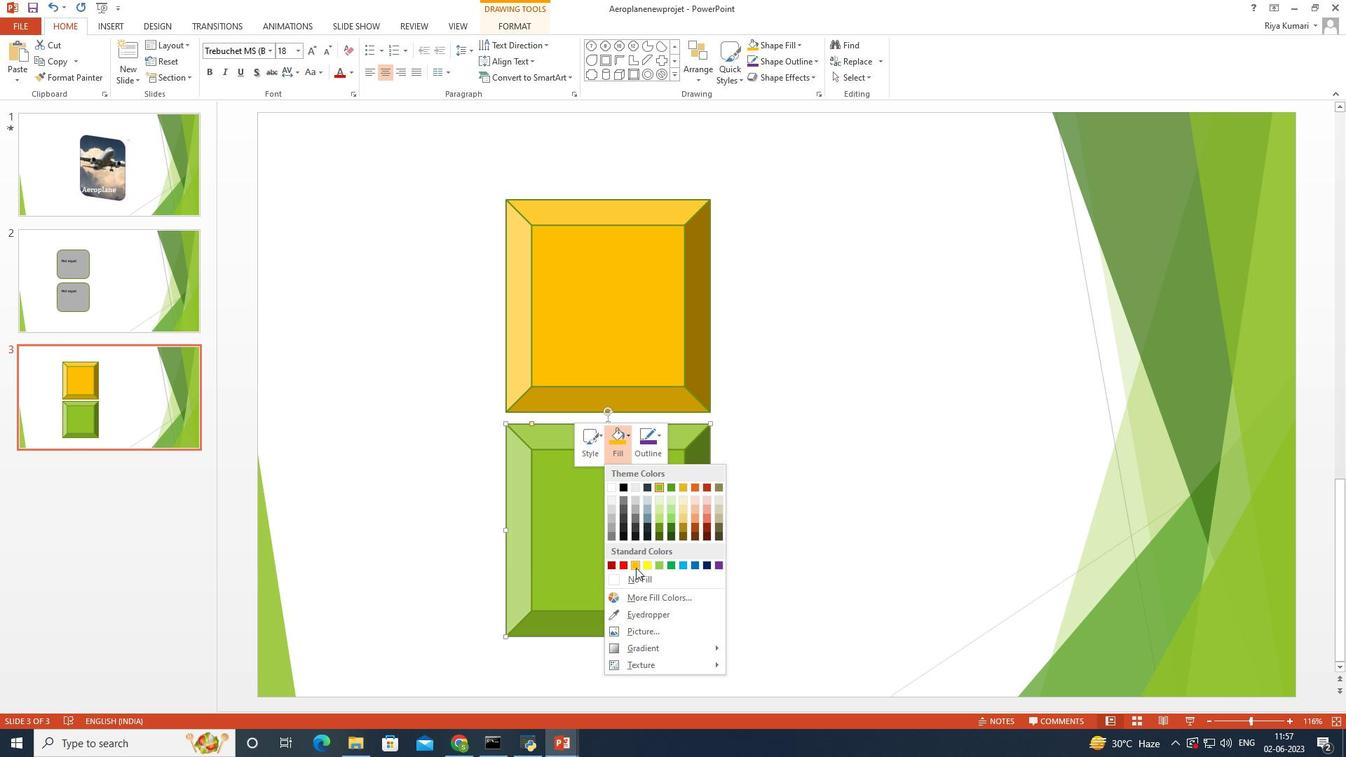 
Action: Mouse moved to (778, 476)
Screenshot: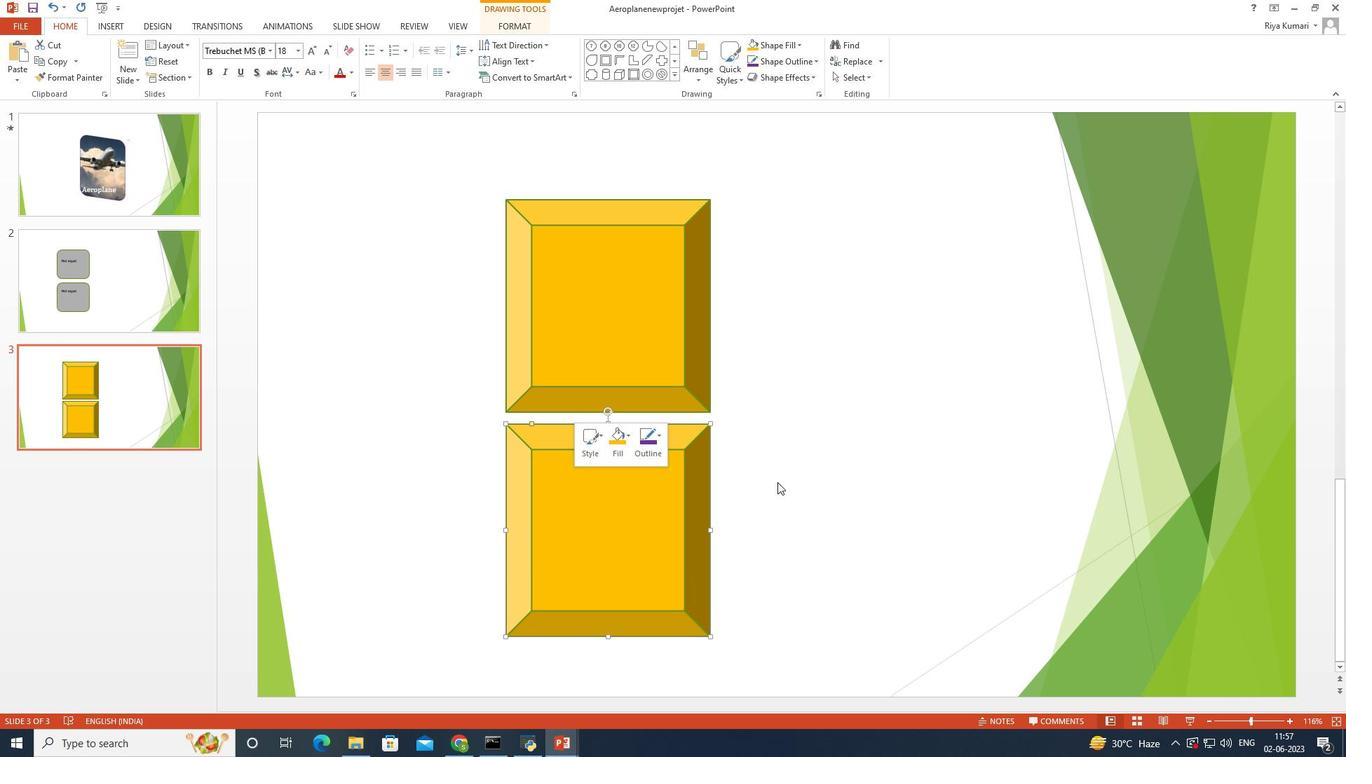 
Action: Mouse pressed left at (778, 476)
Screenshot: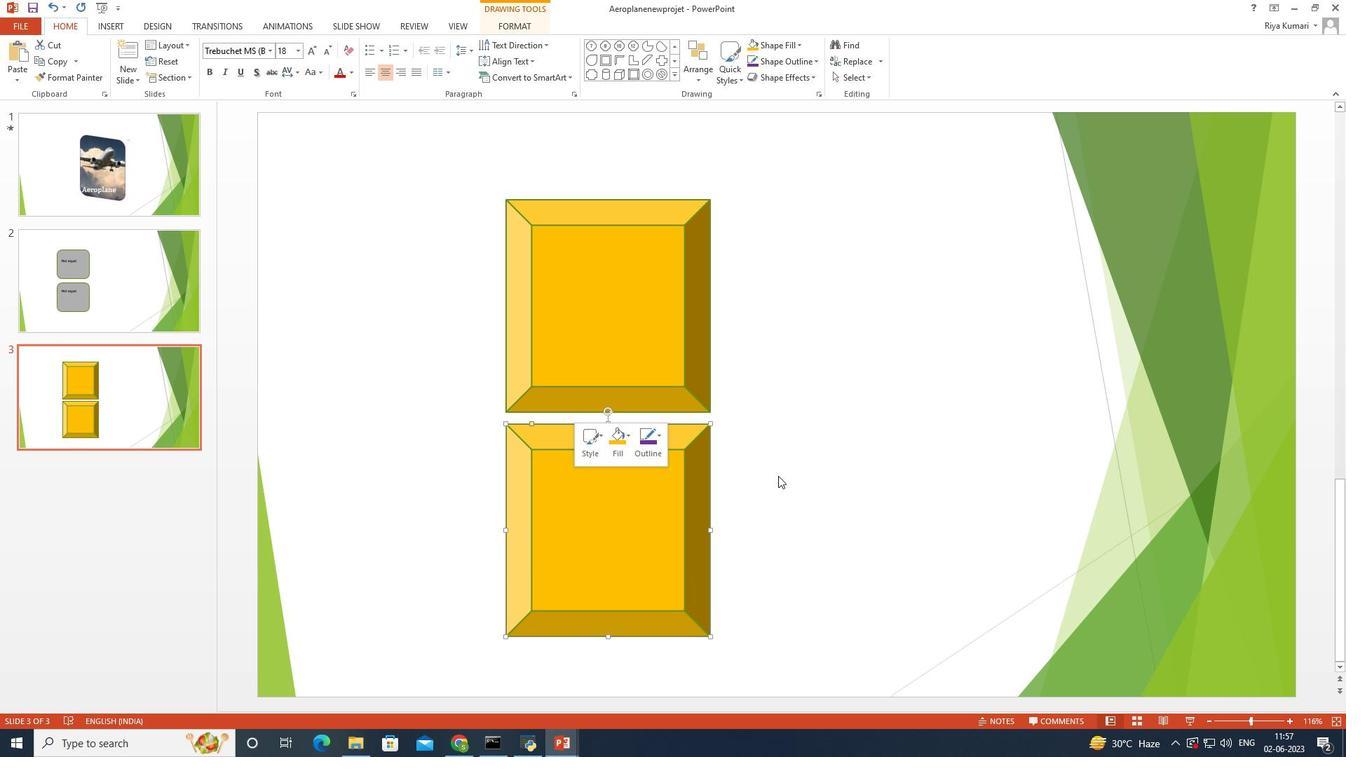 
Action: Mouse moved to (569, 277)
Screenshot: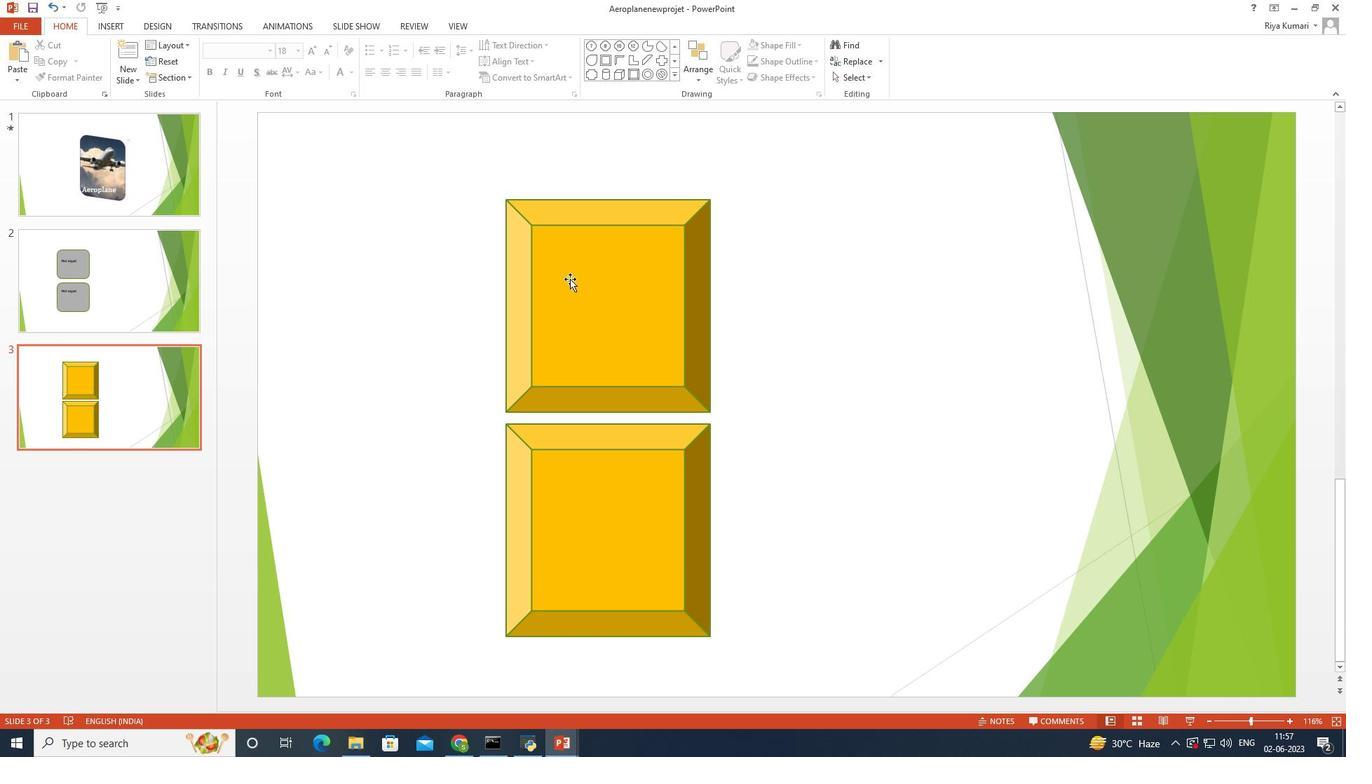 
Action: Mouse pressed left at (569, 277)
Screenshot: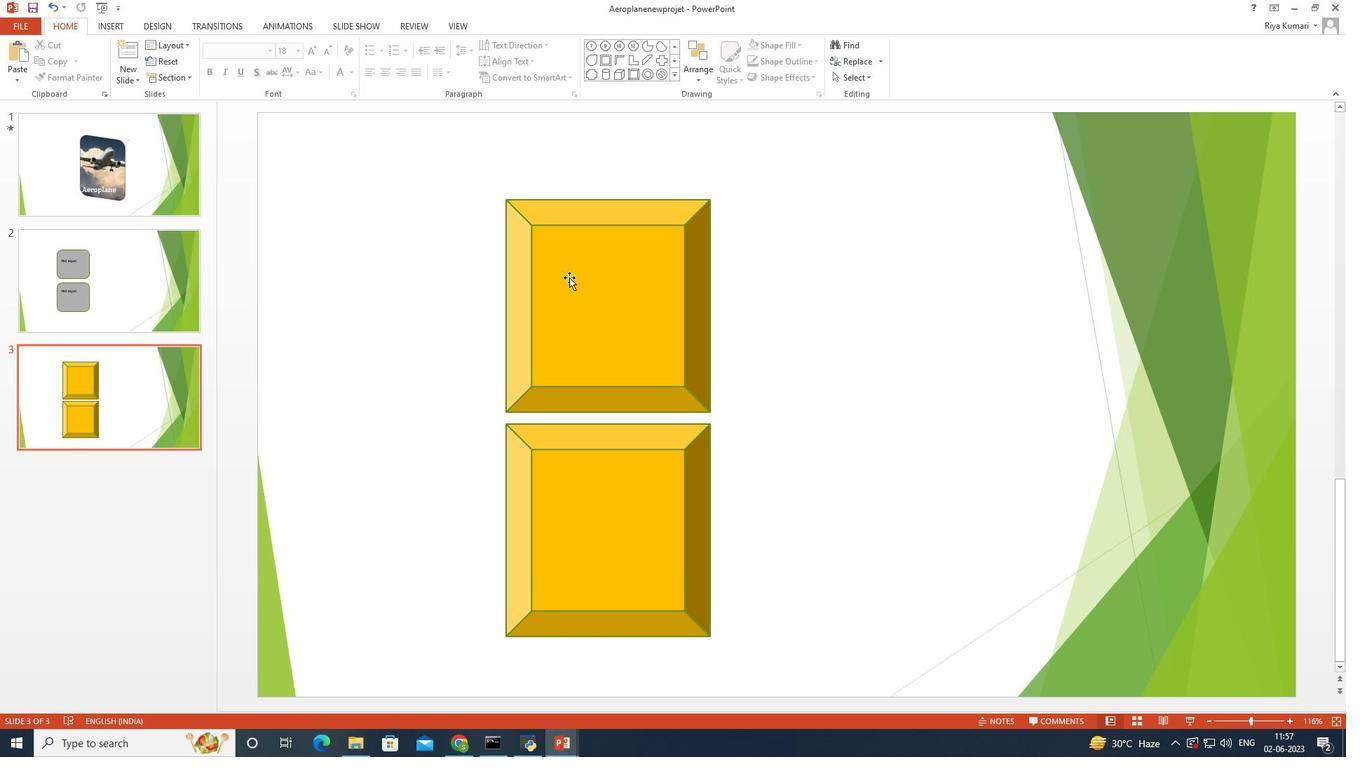 
Action: Mouse moved to (388, 76)
Screenshot: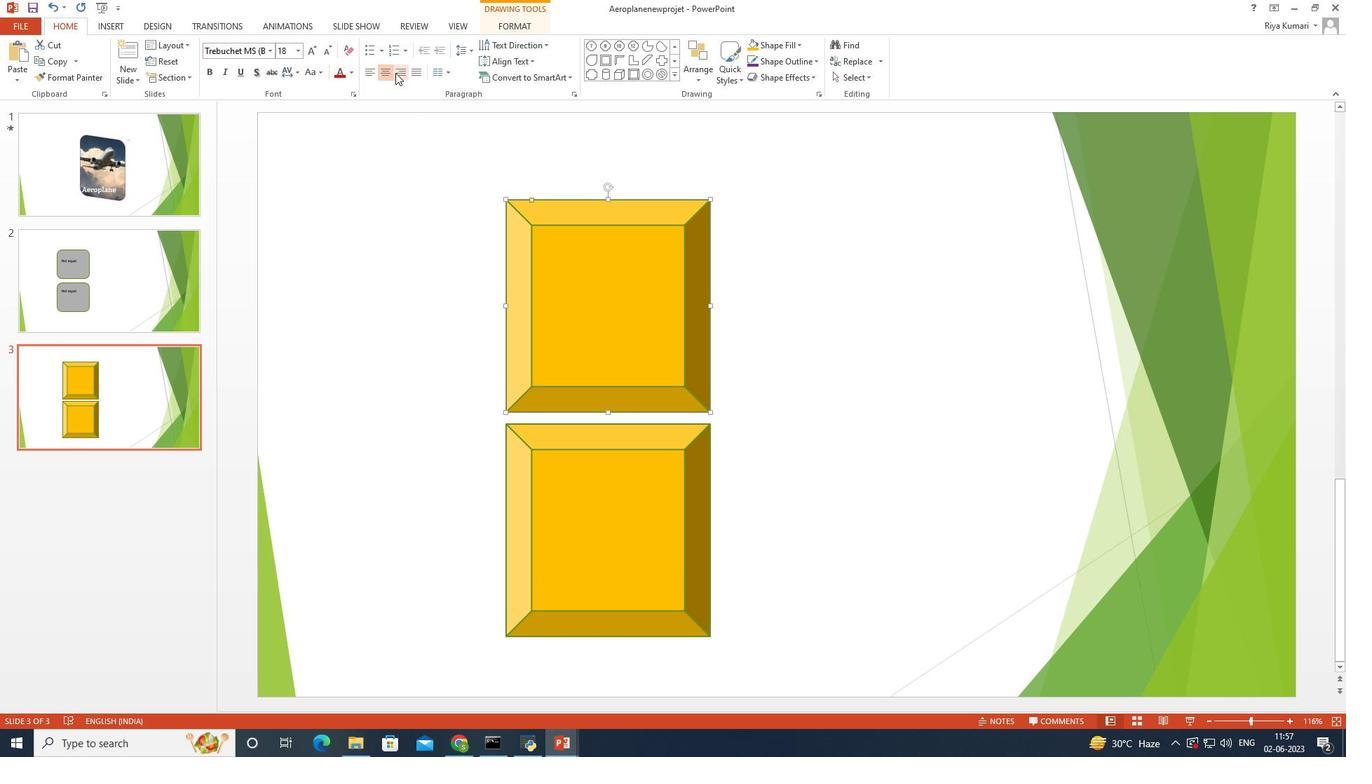 
Action: Mouse pressed left at (388, 76)
Screenshot: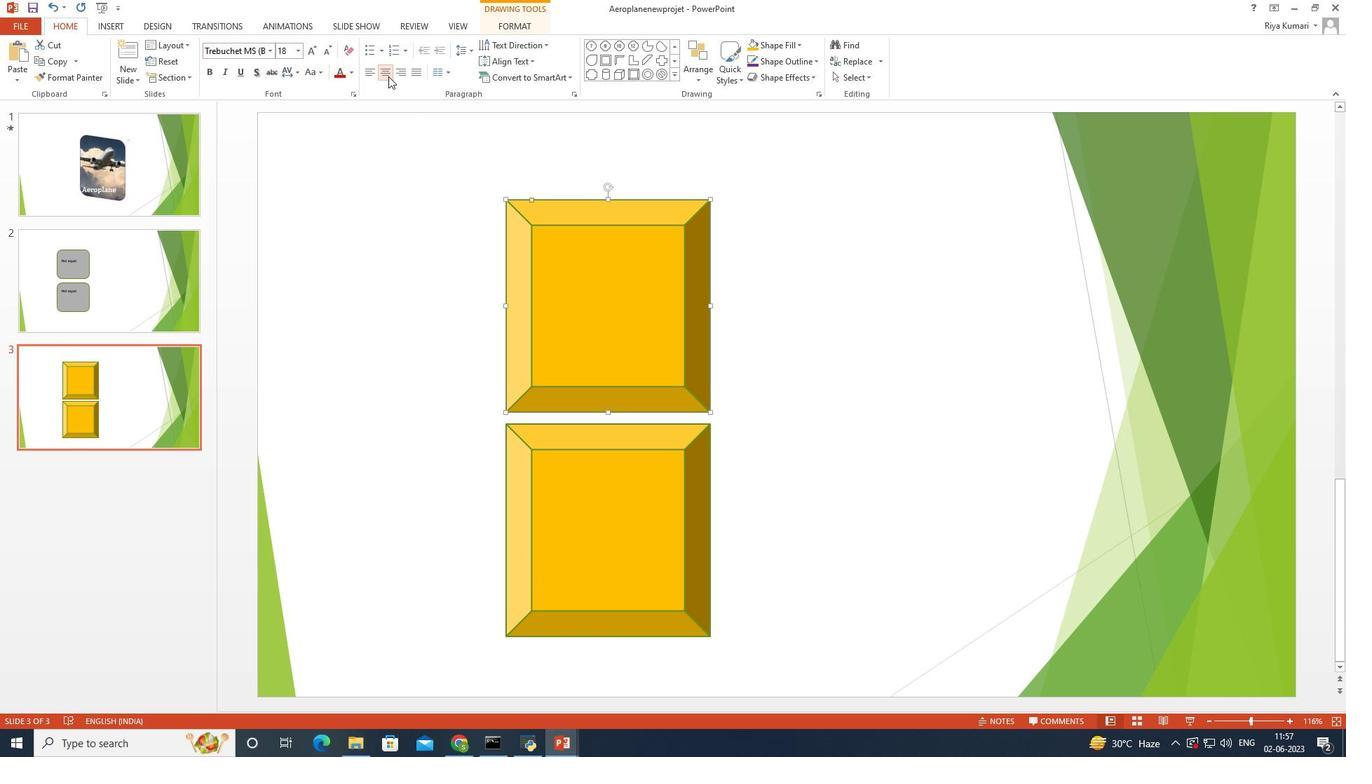 
Action: Mouse moved to (626, 486)
Screenshot: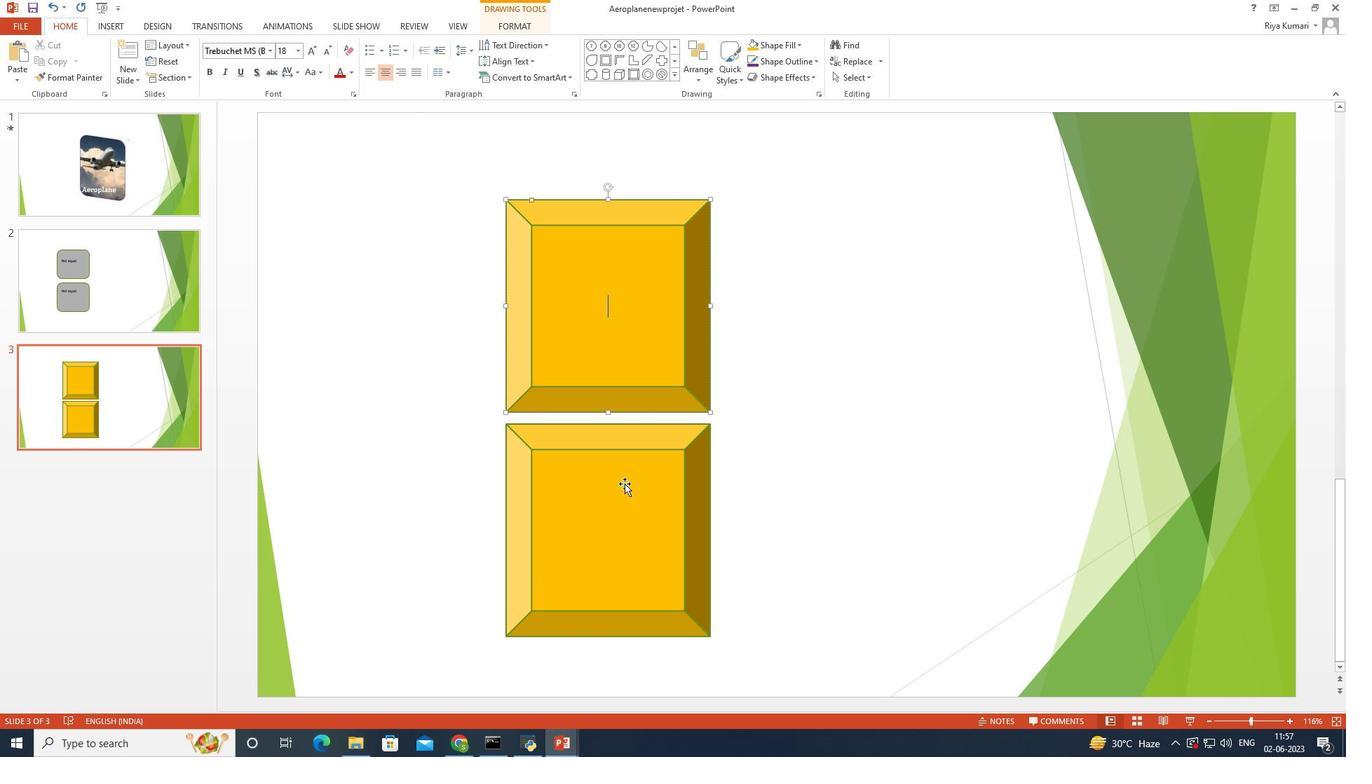 
Action: Mouse pressed left at (626, 486)
Screenshot: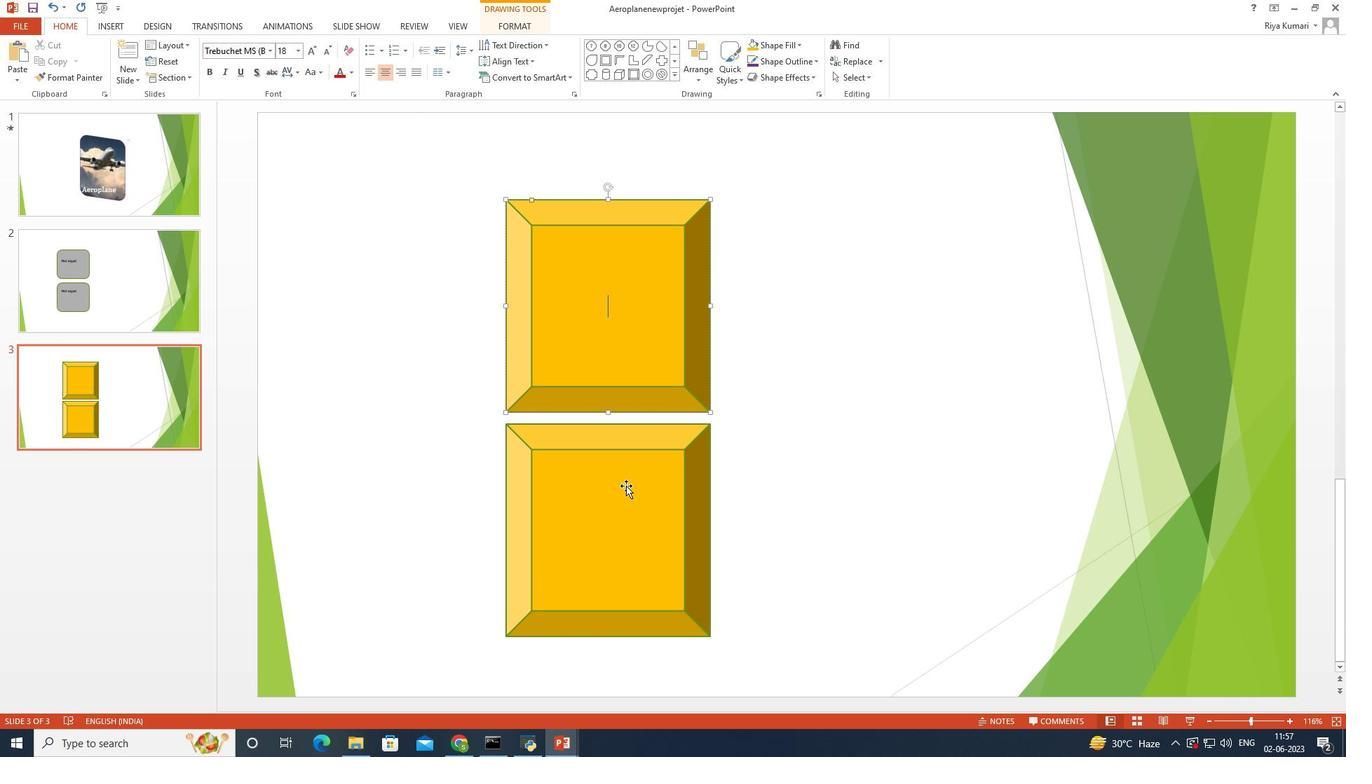 
Action: Mouse moved to (387, 78)
Screenshot: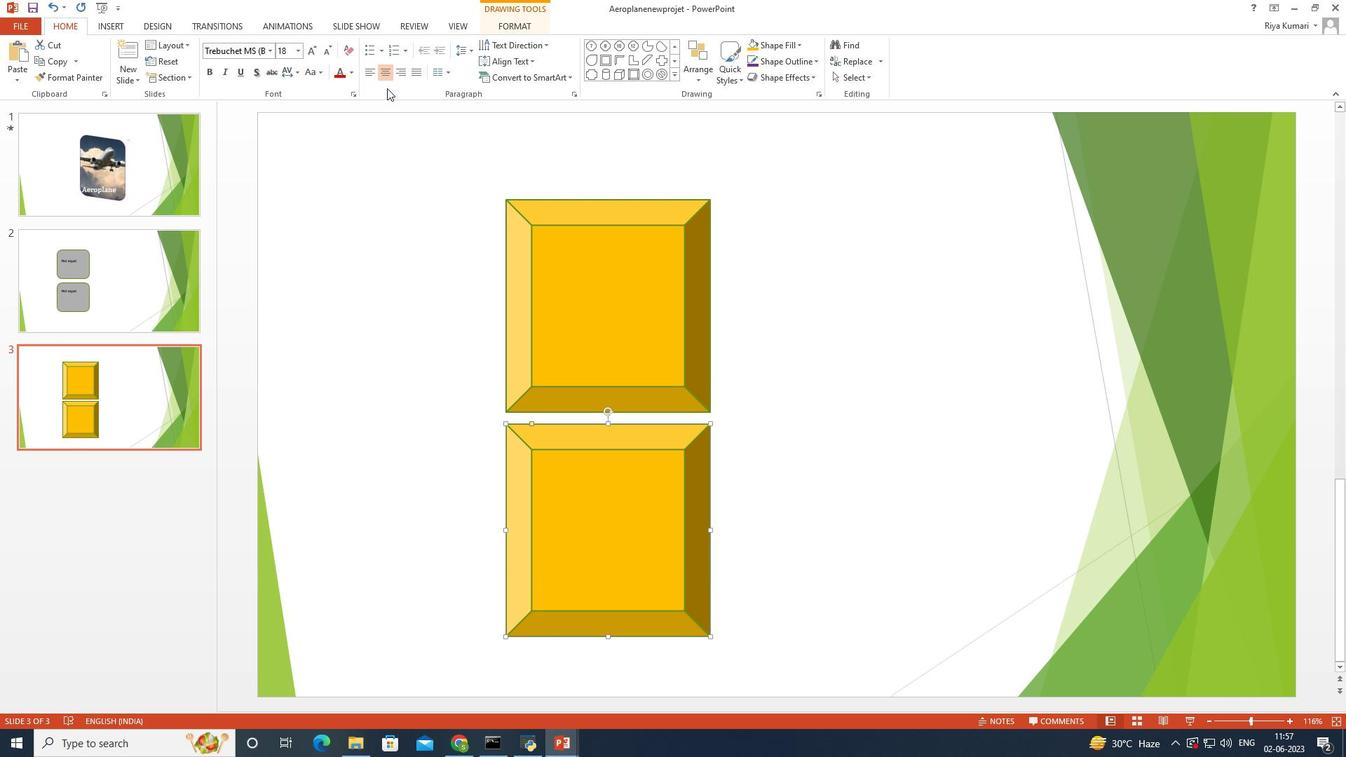 
Action: Mouse pressed left at (387, 78)
Screenshot: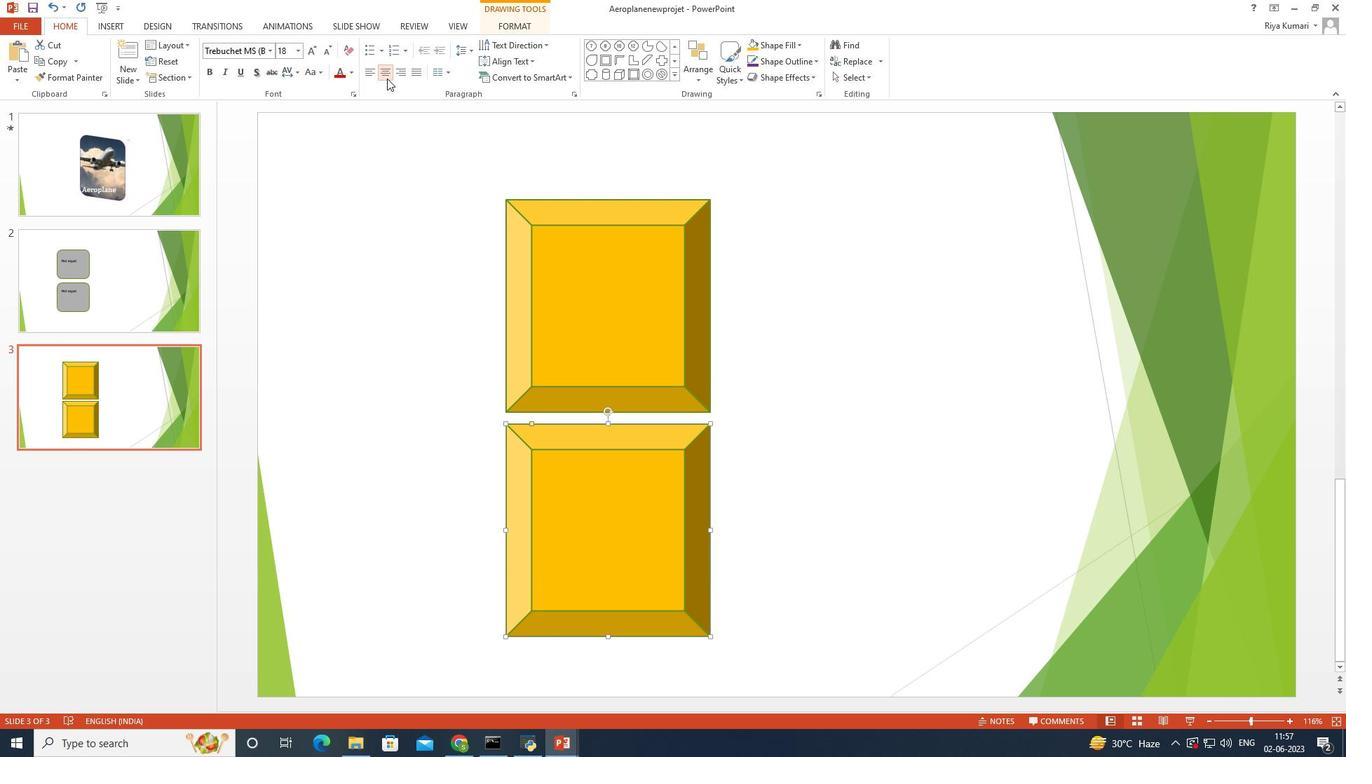 
Action: Mouse moved to (466, 197)
Screenshot: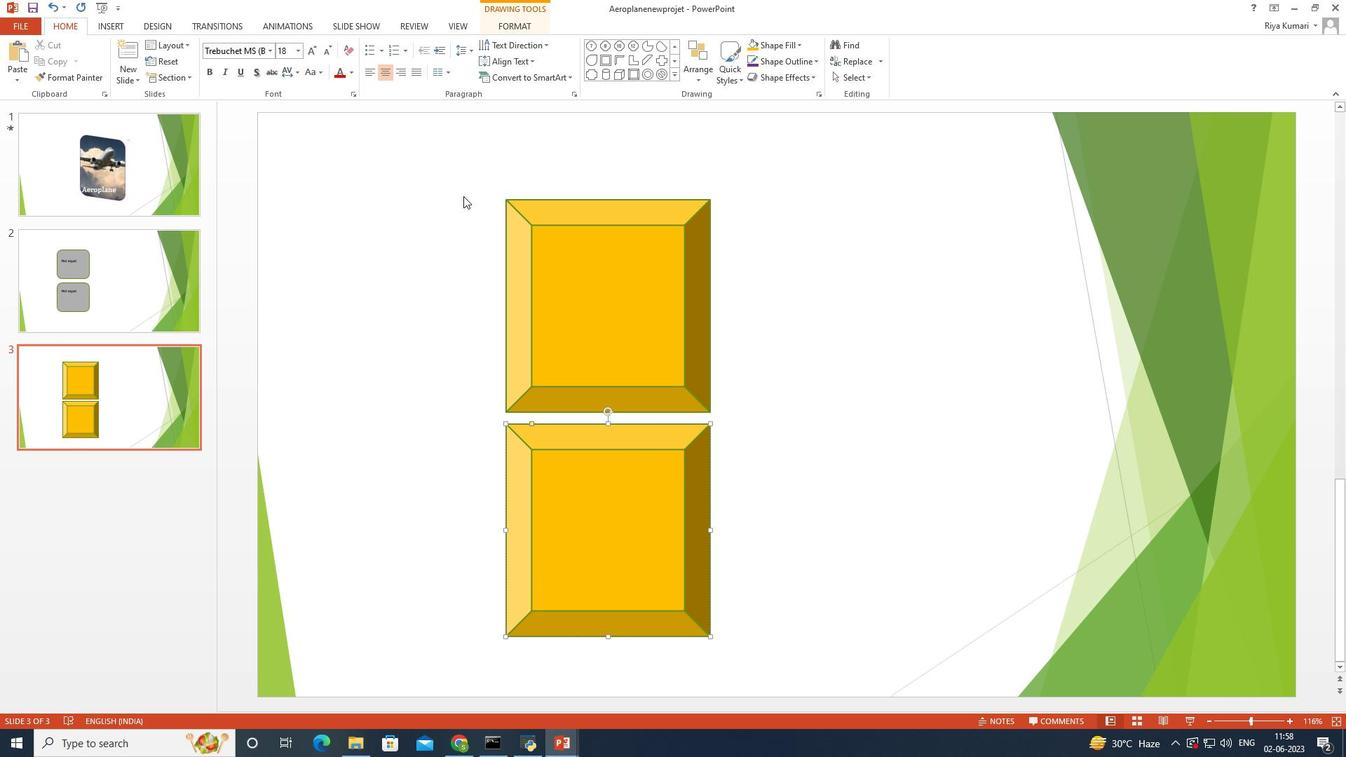 
Action: Mouse pressed left at (466, 197)
Screenshot: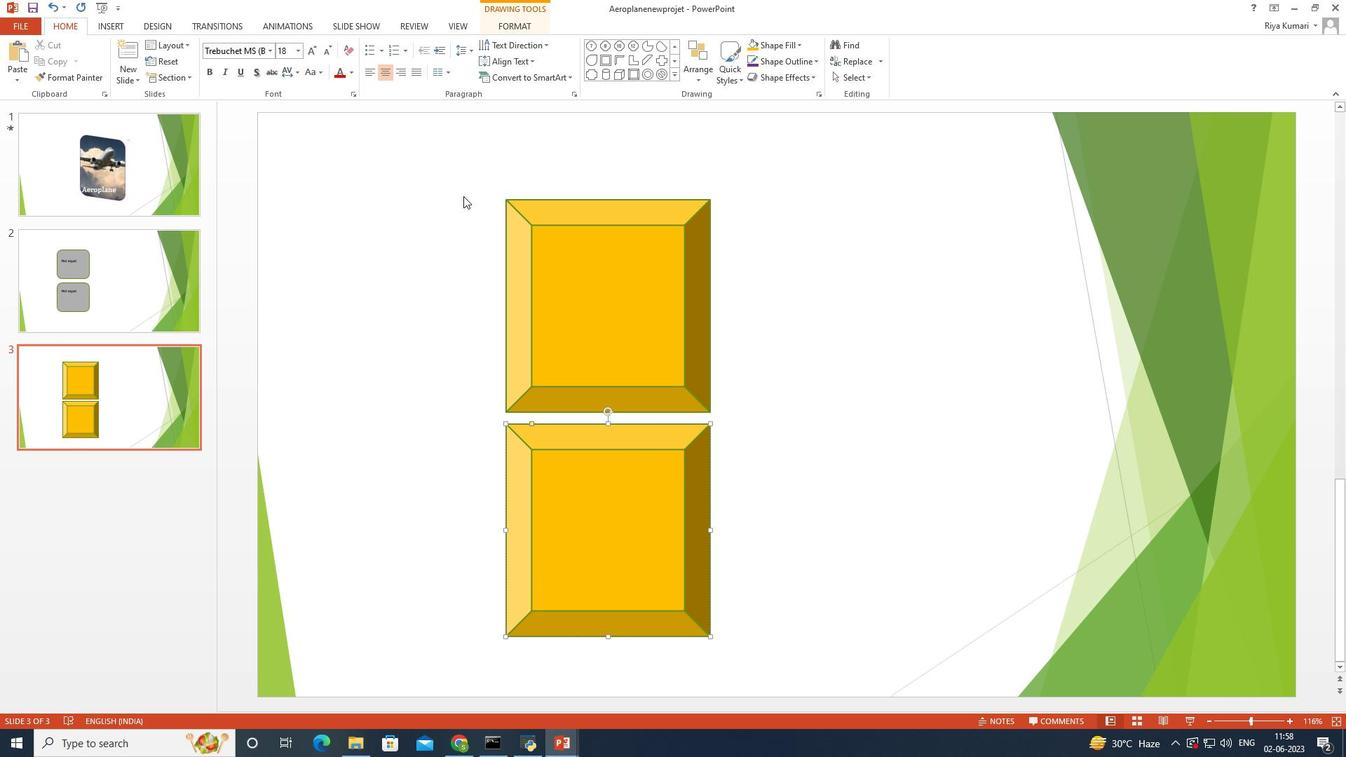 
Action: Mouse moved to (521, 14)
Screenshot: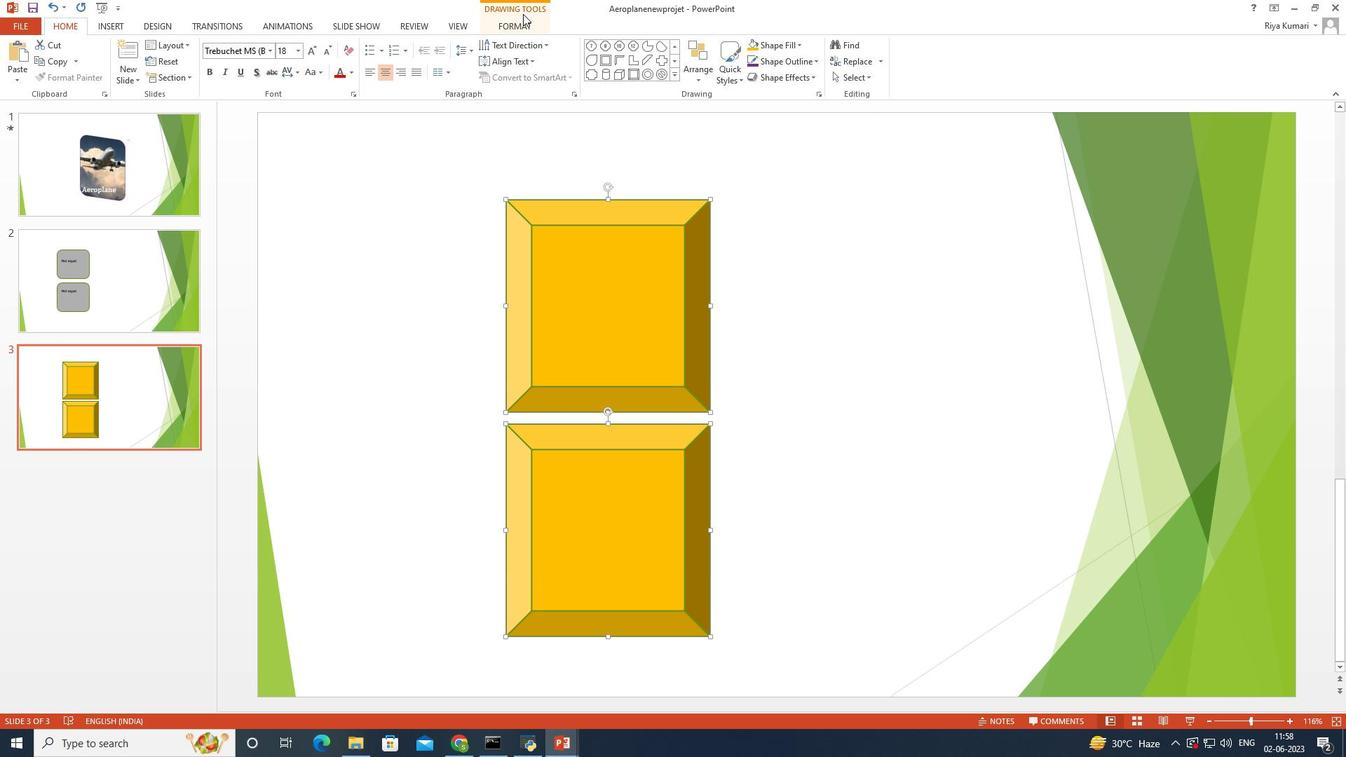 
Action: Mouse pressed left at (521, 14)
Screenshot: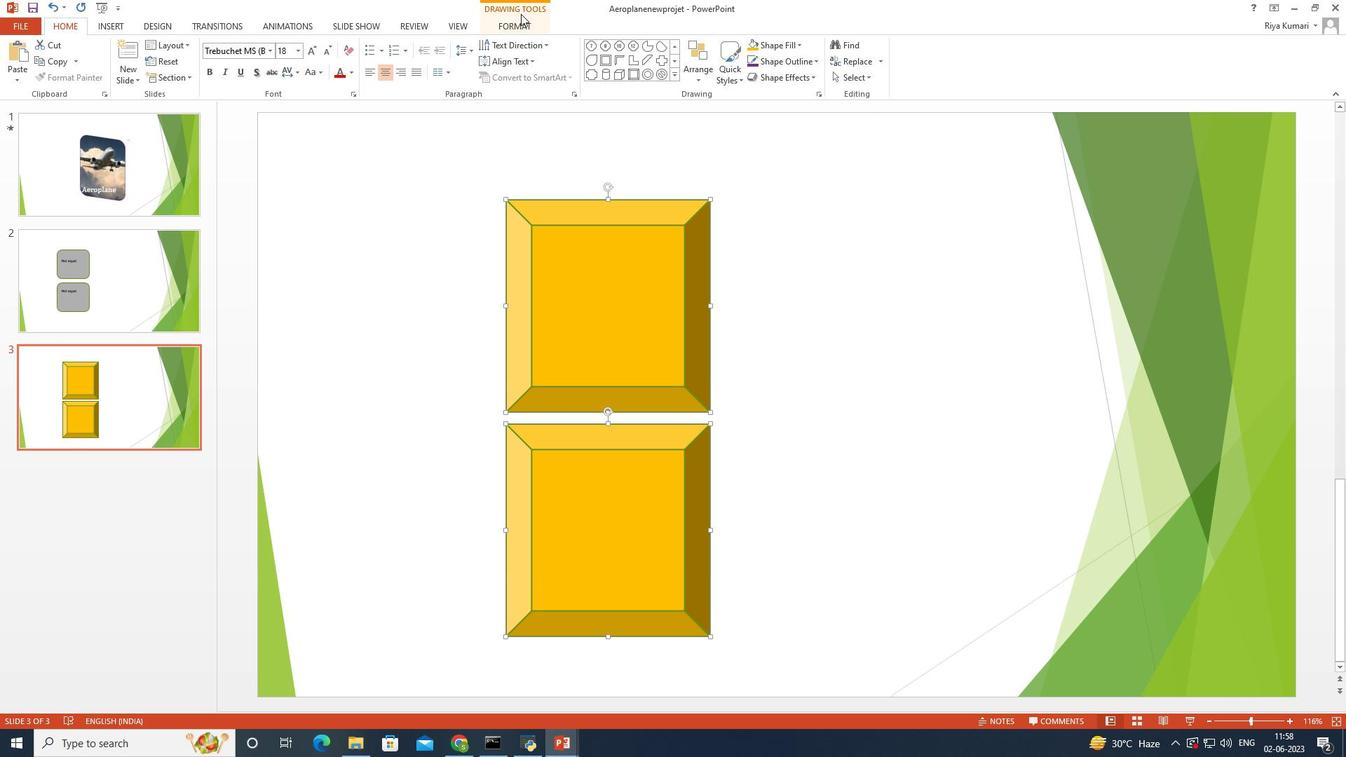 
Action: Mouse moved to (961, 66)
Screenshot: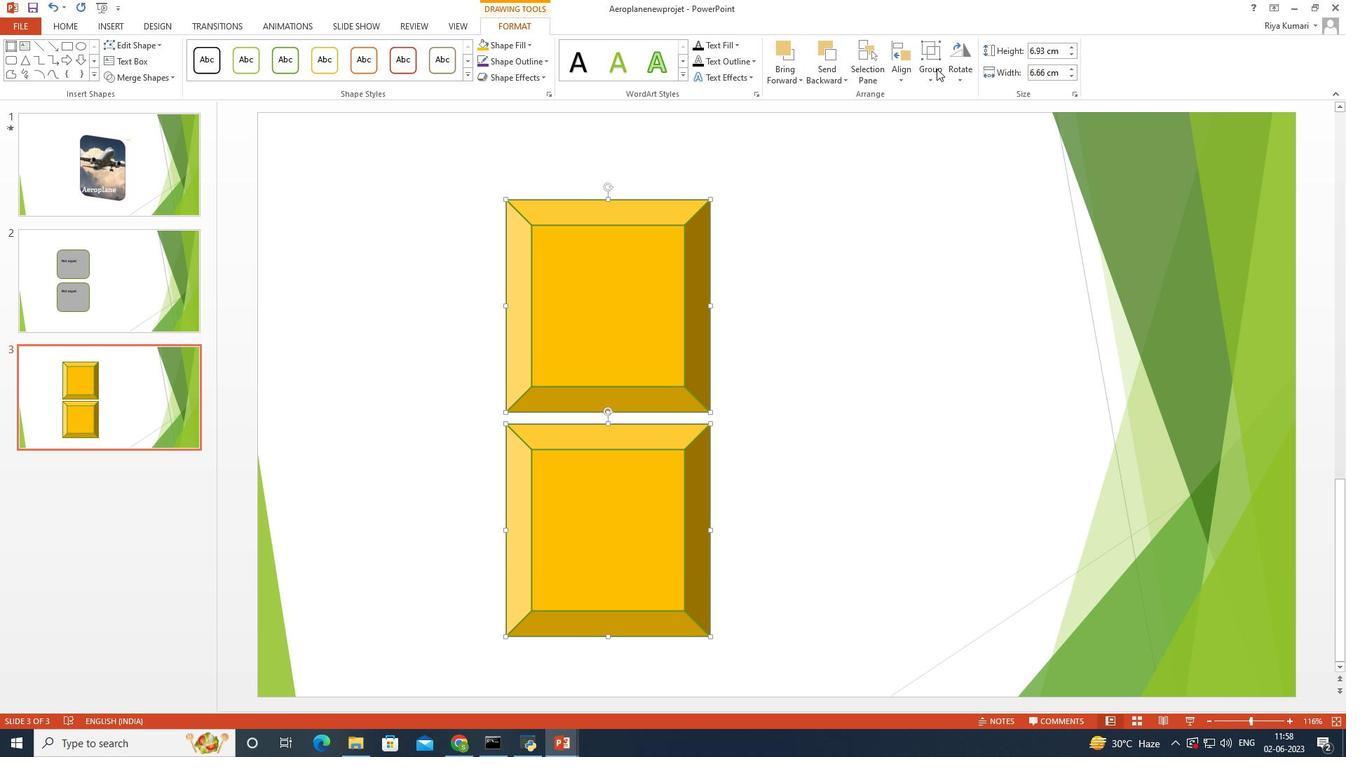 
Action: Mouse pressed left at (961, 66)
Screenshot: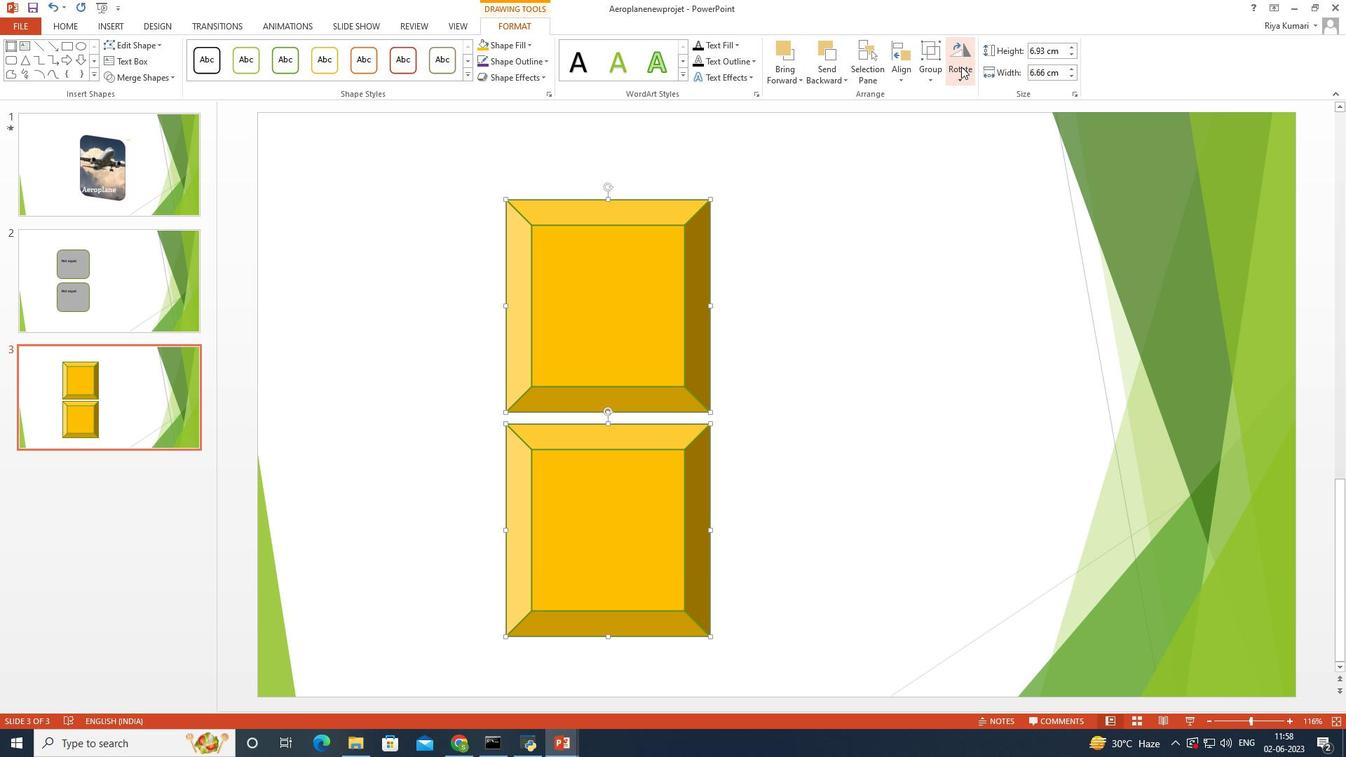 
Action: Mouse moved to (975, 90)
Screenshot: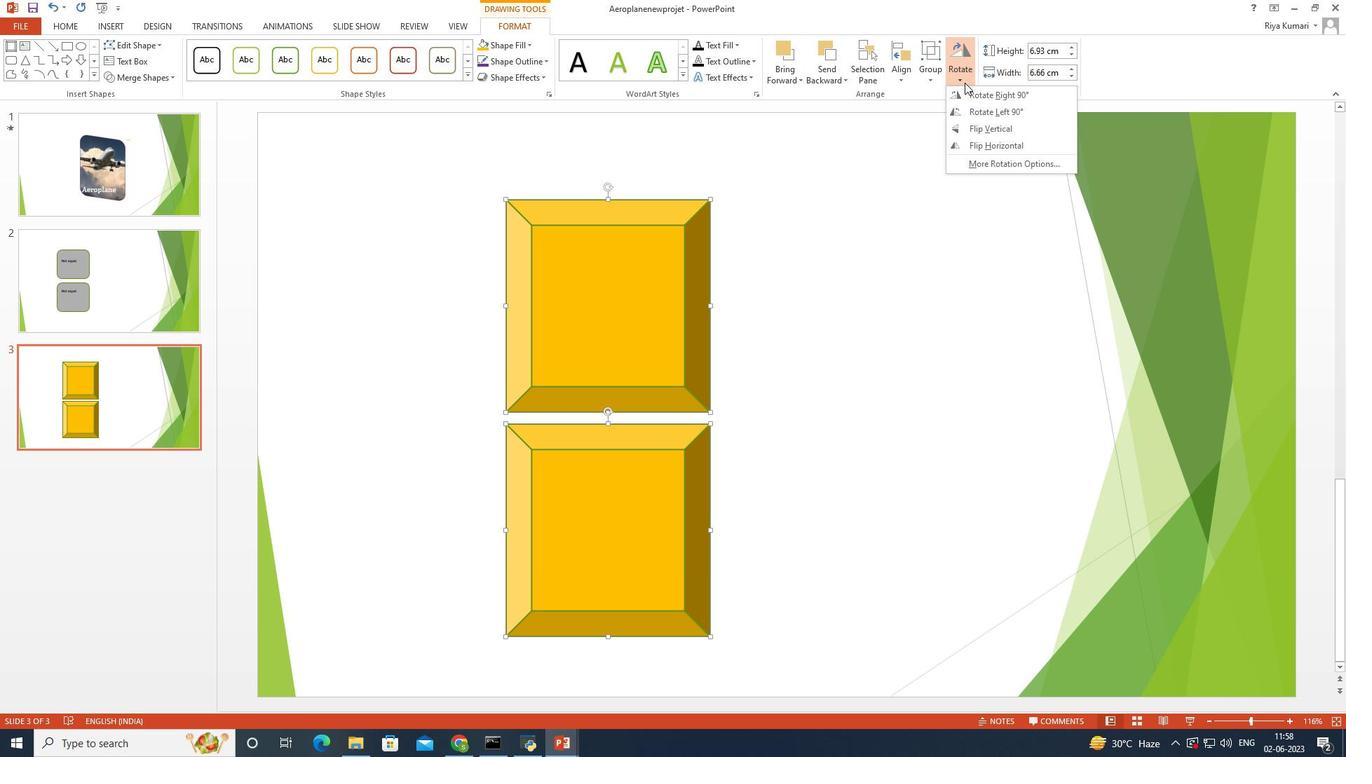 
Action: Mouse pressed left at (975, 90)
Screenshot: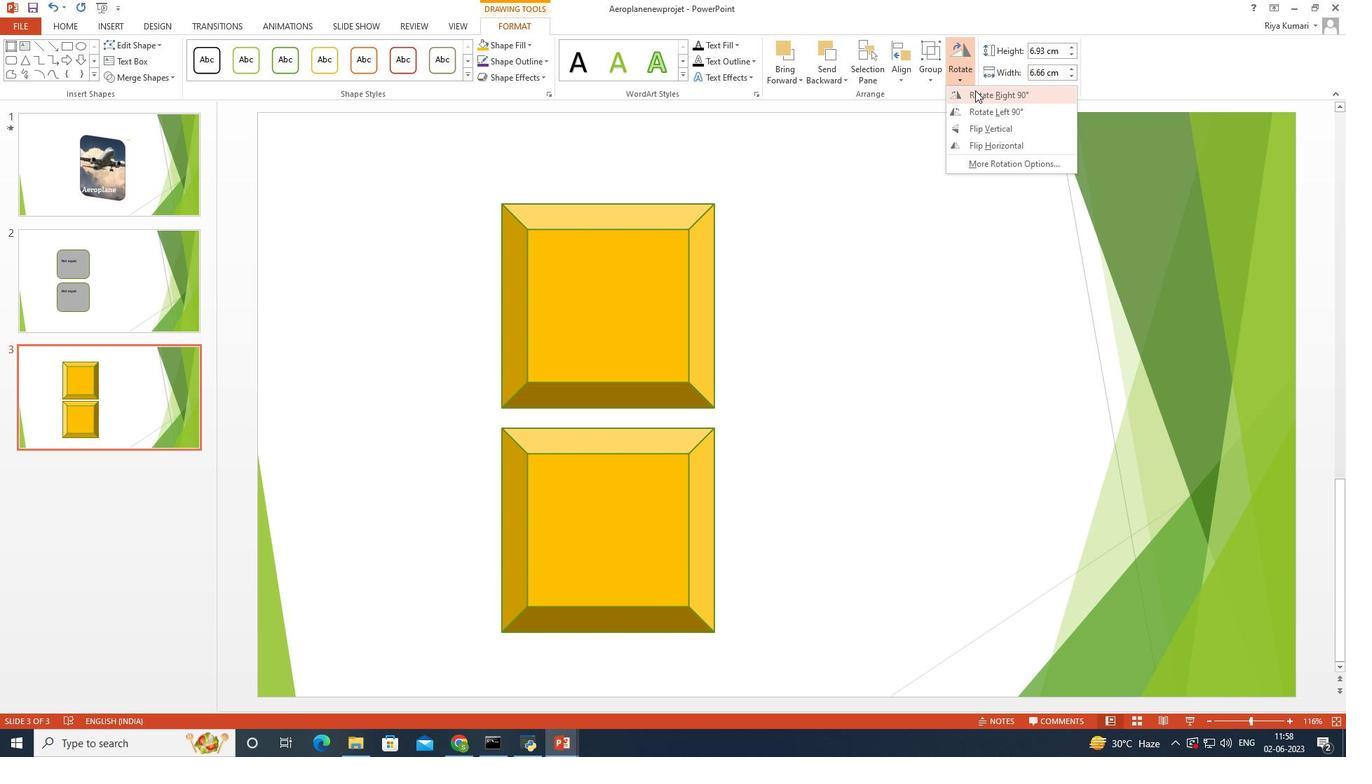 
Action: Mouse moved to (958, 327)
Screenshot: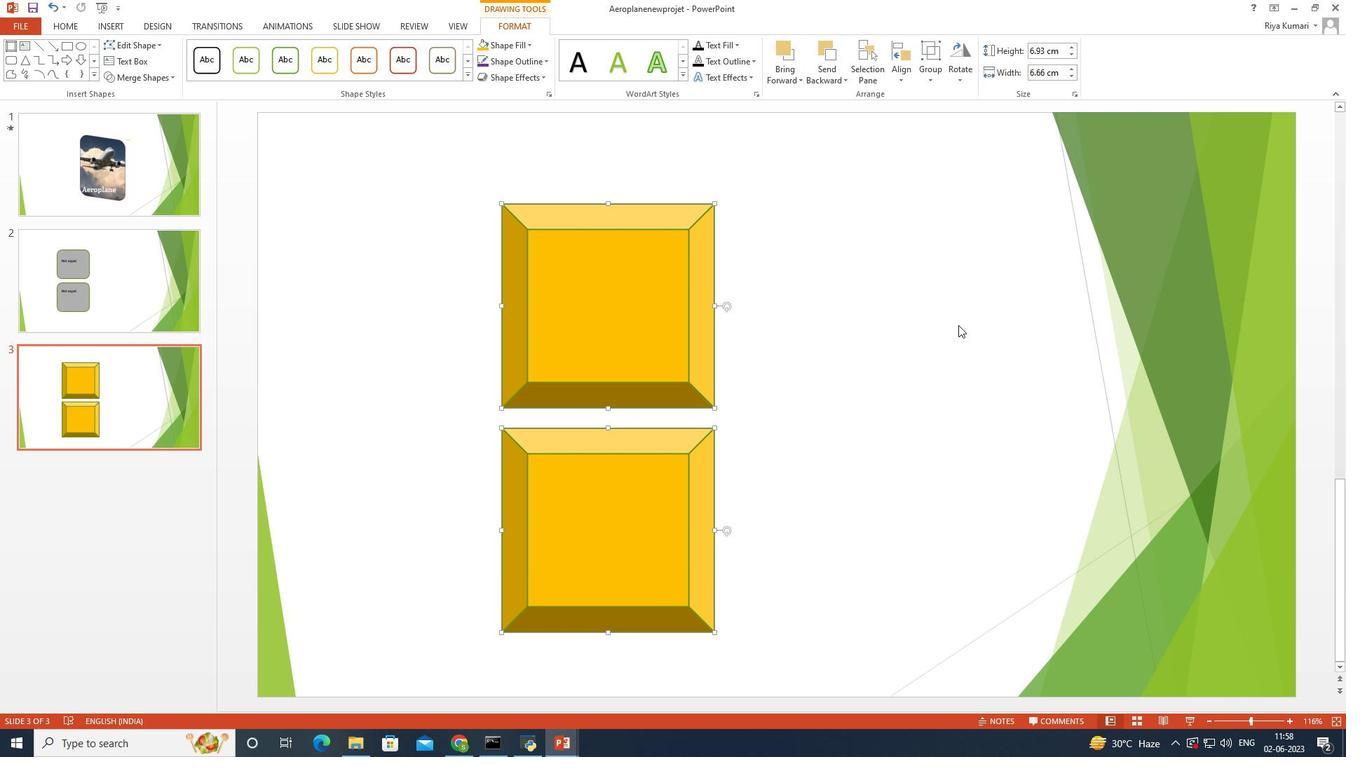 
Action: Mouse pressed left at (958, 327)
Screenshot: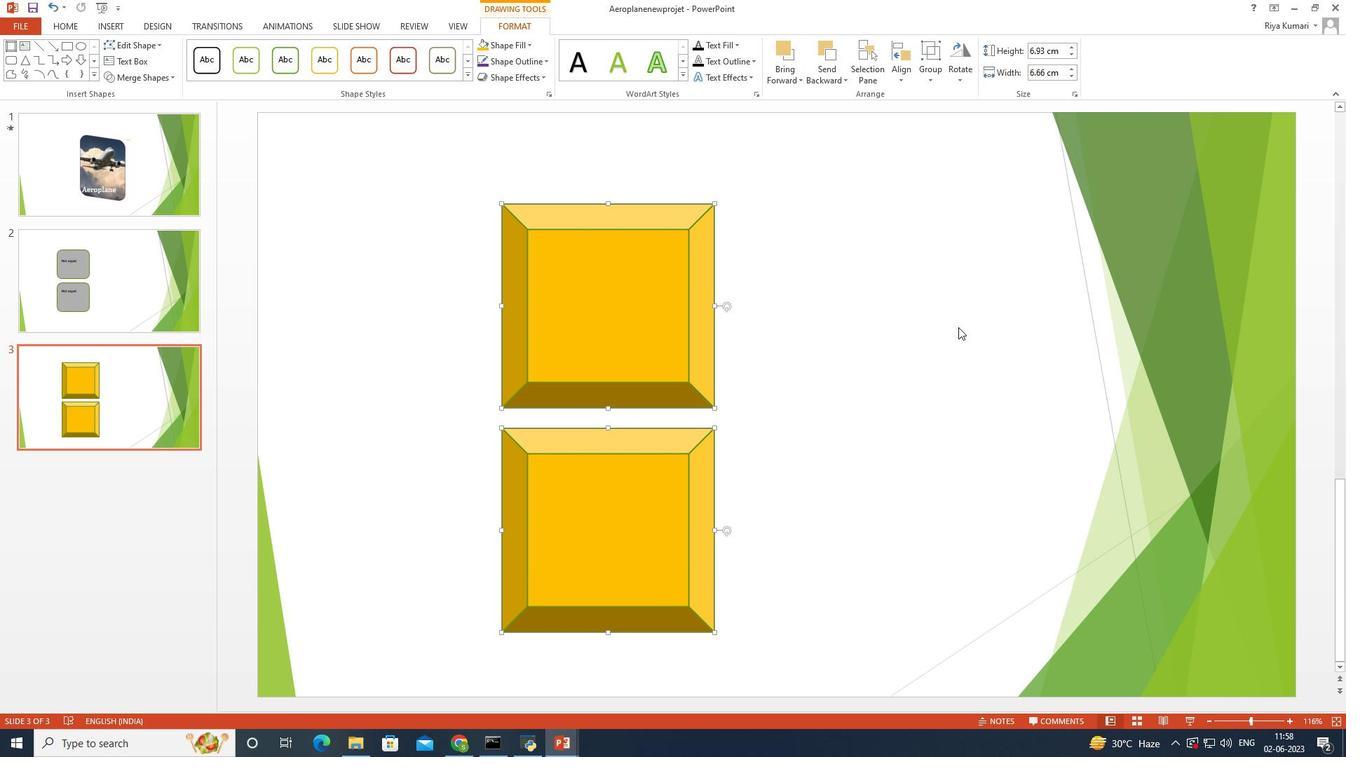 
